 Task: Find connections with filter location Jānjgīr with filter topic #wfhwith filter profile language English with filter current company Taj Hotels with filter school Jaipur Engineering College and Research Centre (JECRC) with filter industry Media & Telecommunications with filter service category User Experience Design with filter keywords title Valet
Action: Mouse moved to (545, 61)
Screenshot: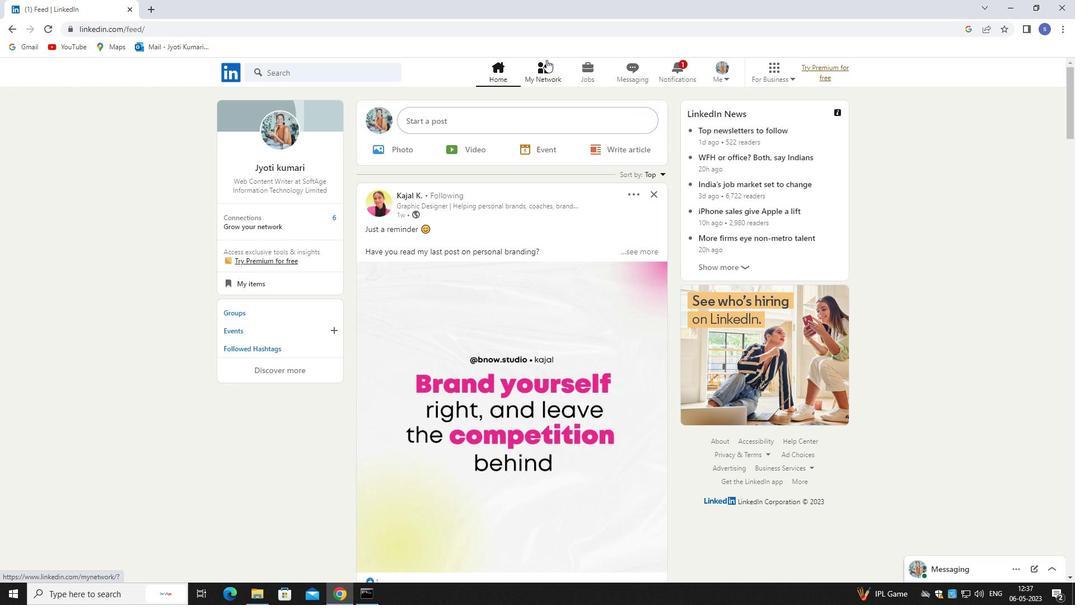 
Action: Mouse pressed left at (545, 61)
Screenshot: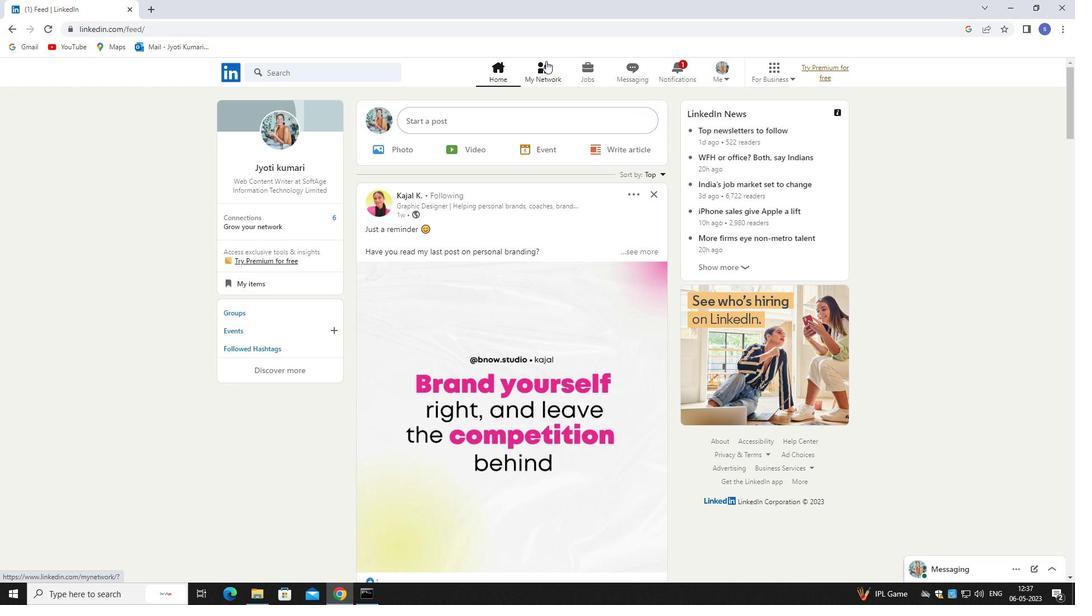 
Action: Mouse pressed left at (545, 61)
Screenshot: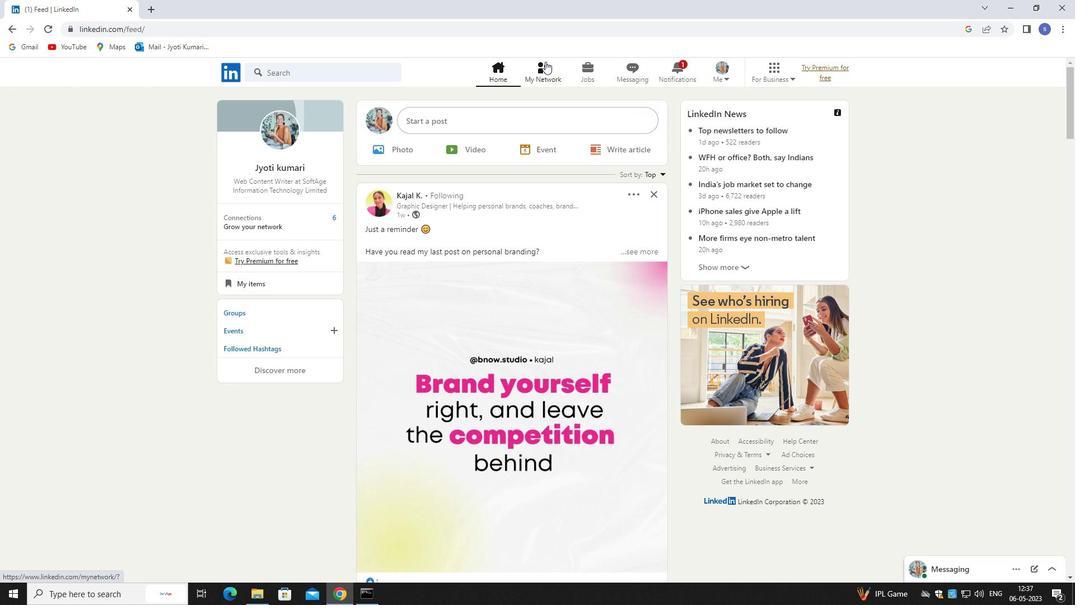 
Action: Mouse moved to (354, 137)
Screenshot: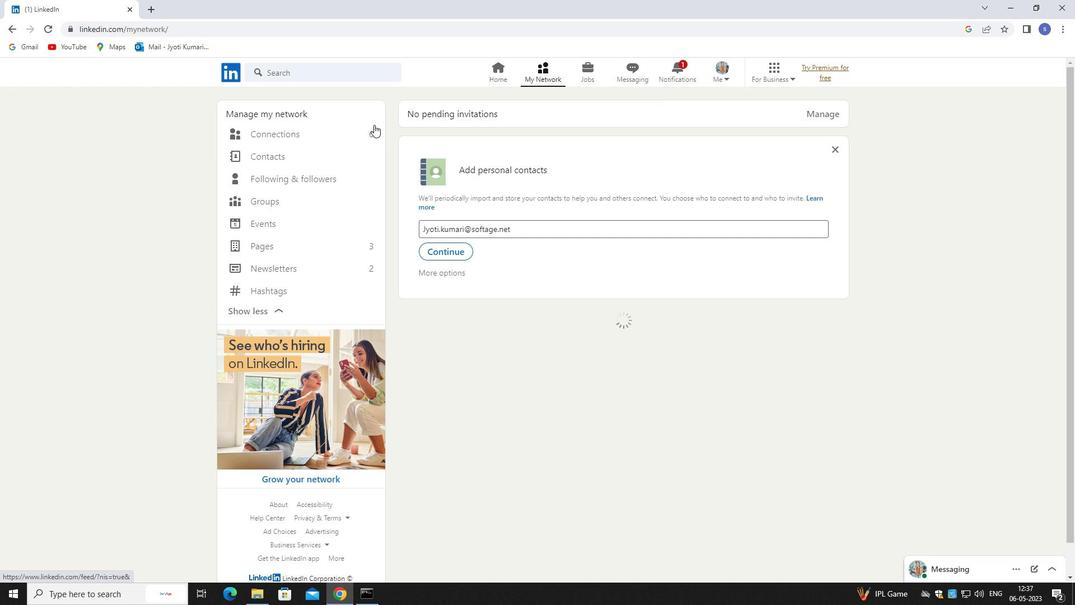 
Action: Mouse pressed left at (354, 137)
Screenshot: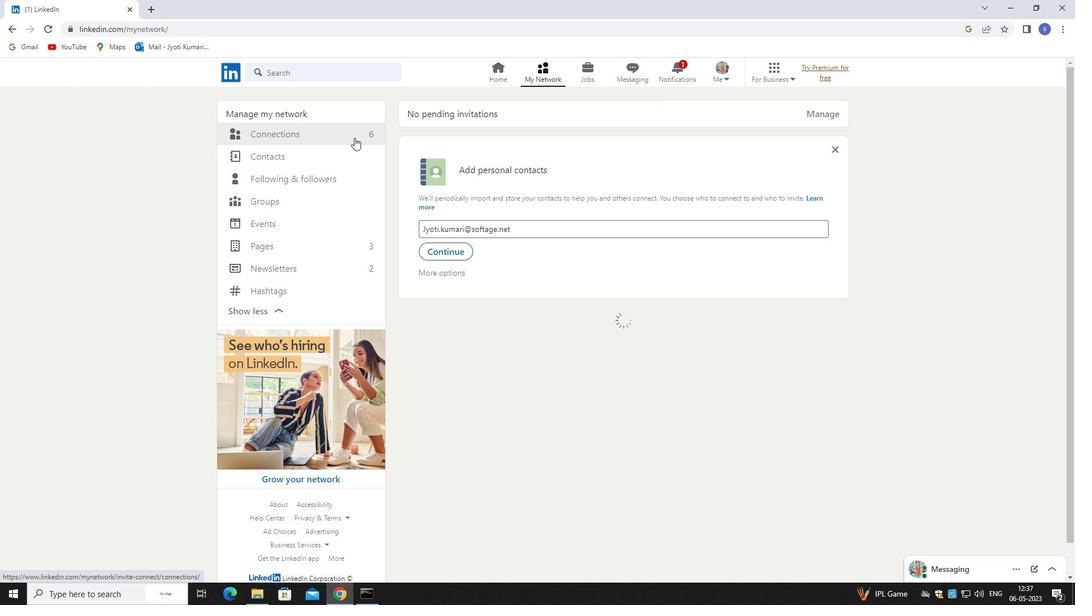 
Action: Mouse pressed left at (354, 137)
Screenshot: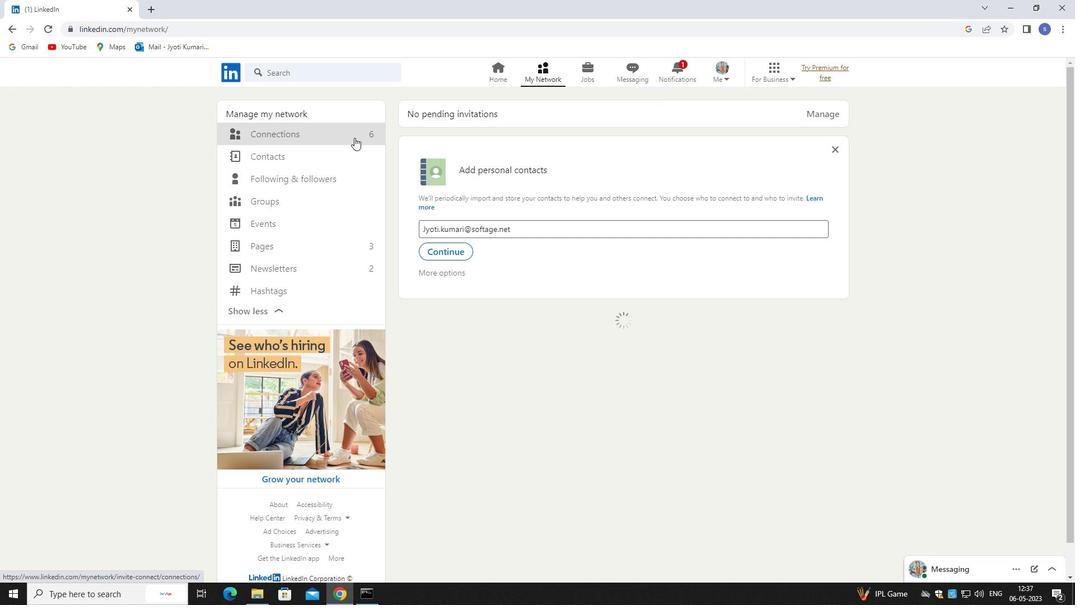 
Action: Mouse moved to (629, 133)
Screenshot: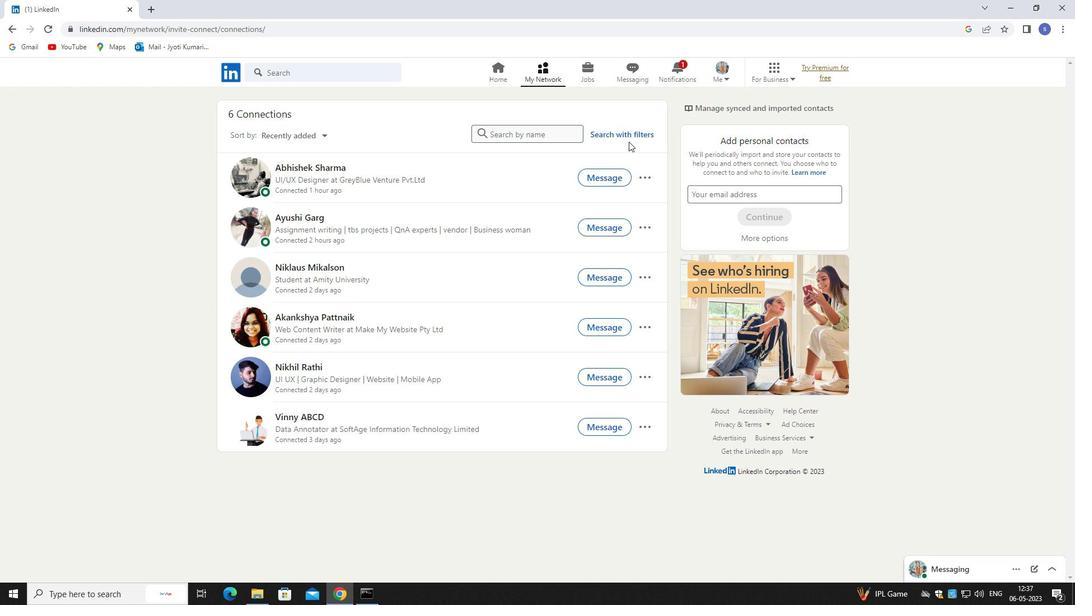 
Action: Mouse pressed left at (629, 133)
Screenshot: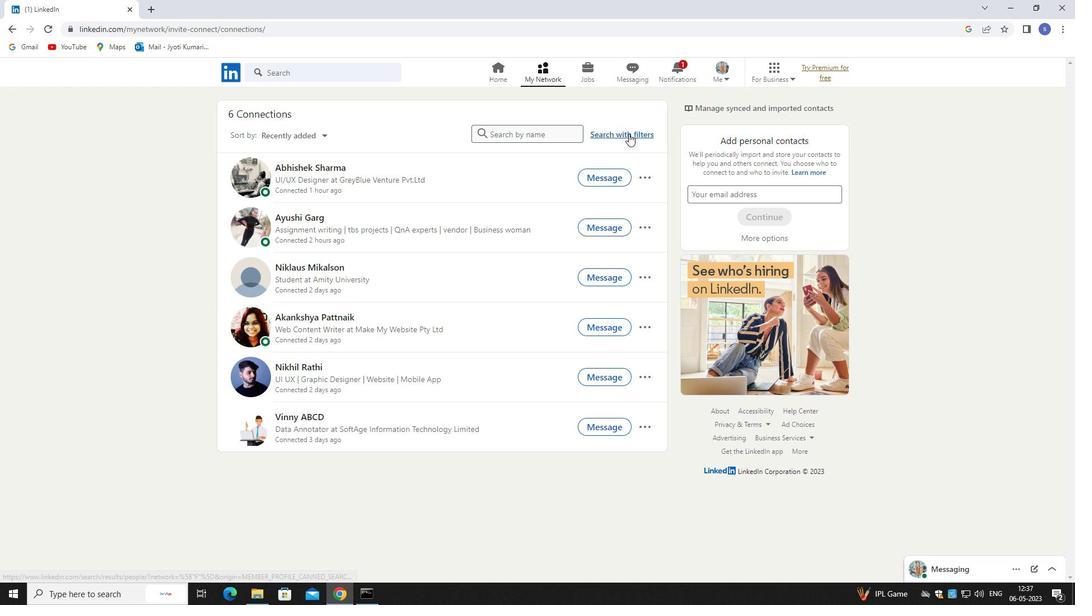 
Action: Mouse moved to (554, 104)
Screenshot: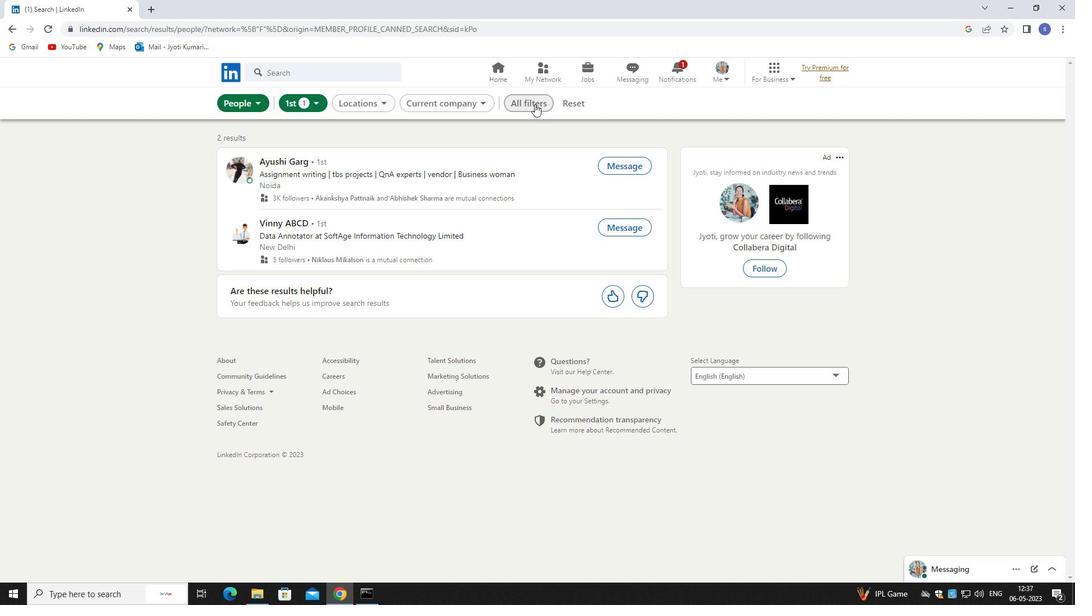
Action: Mouse pressed left at (554, 104)
Screenshot: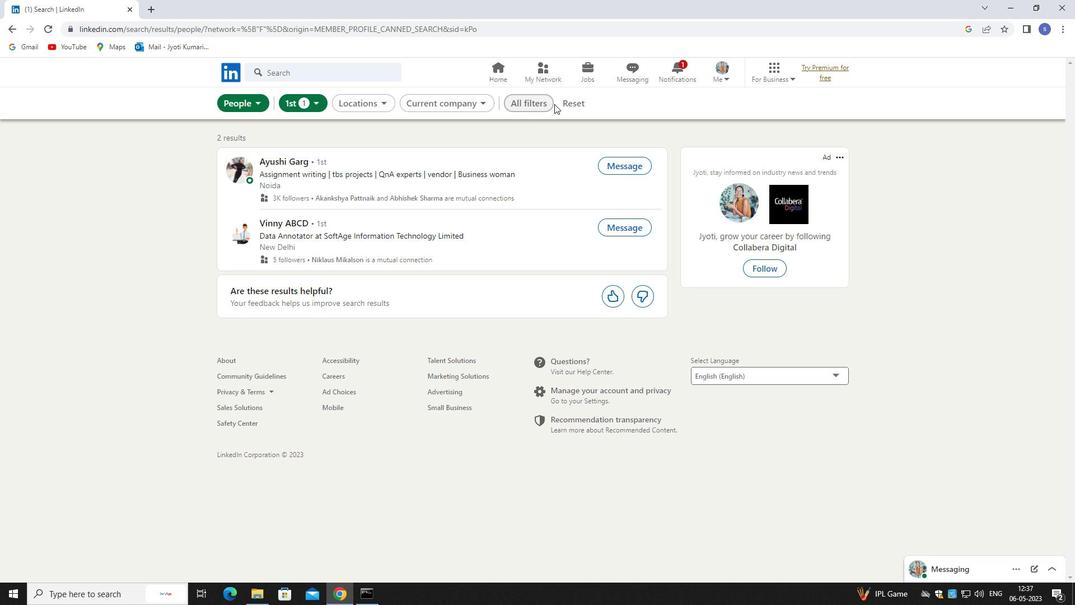
Action: Mouse moved to (569, 103)
Screenshot: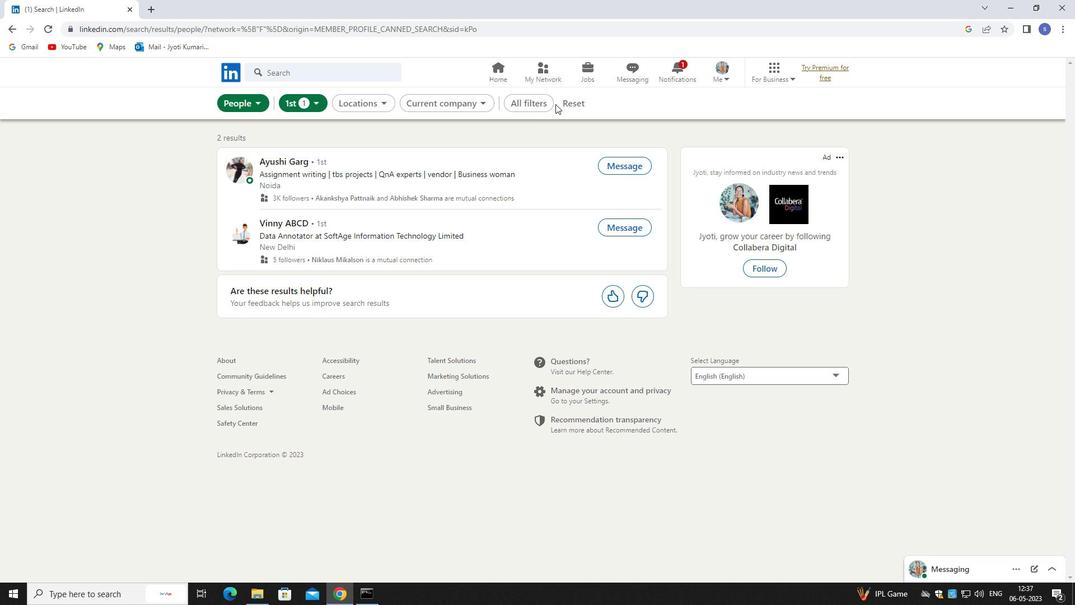 
Action: Mouse pressed left at (569, 103)
Screenshot: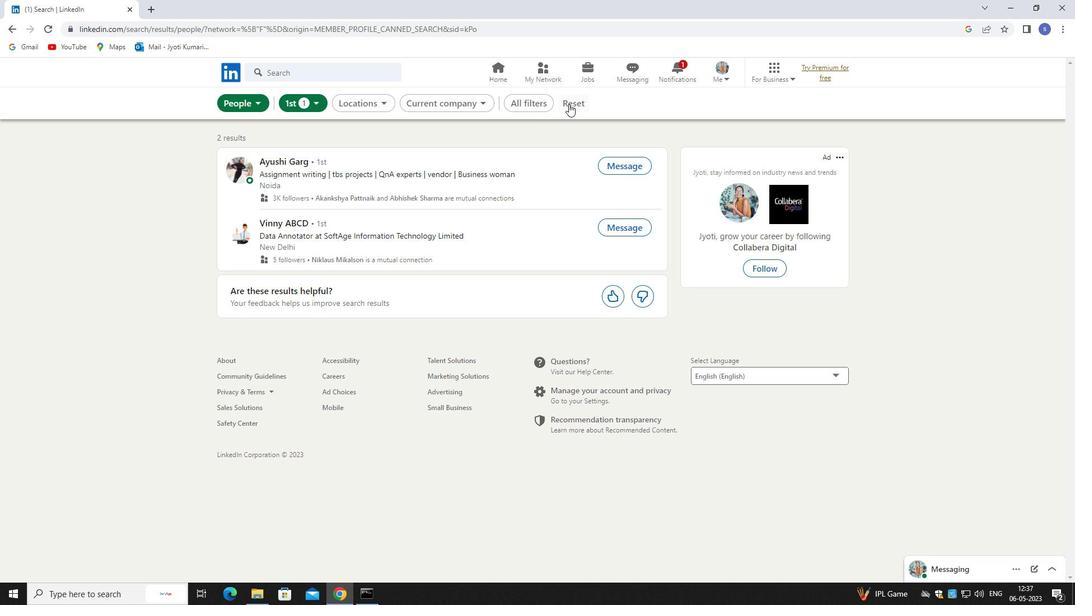 
Action: Mouse moved to (538, 104)
Screenshot: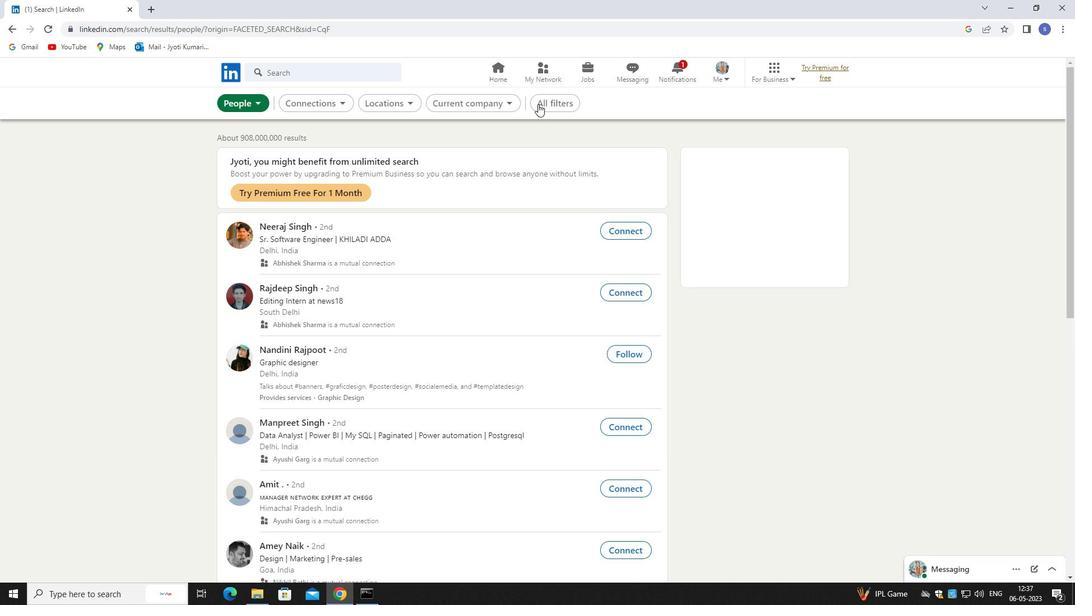 
Action: Mouse pressed left at (538, 104)
Screenshot: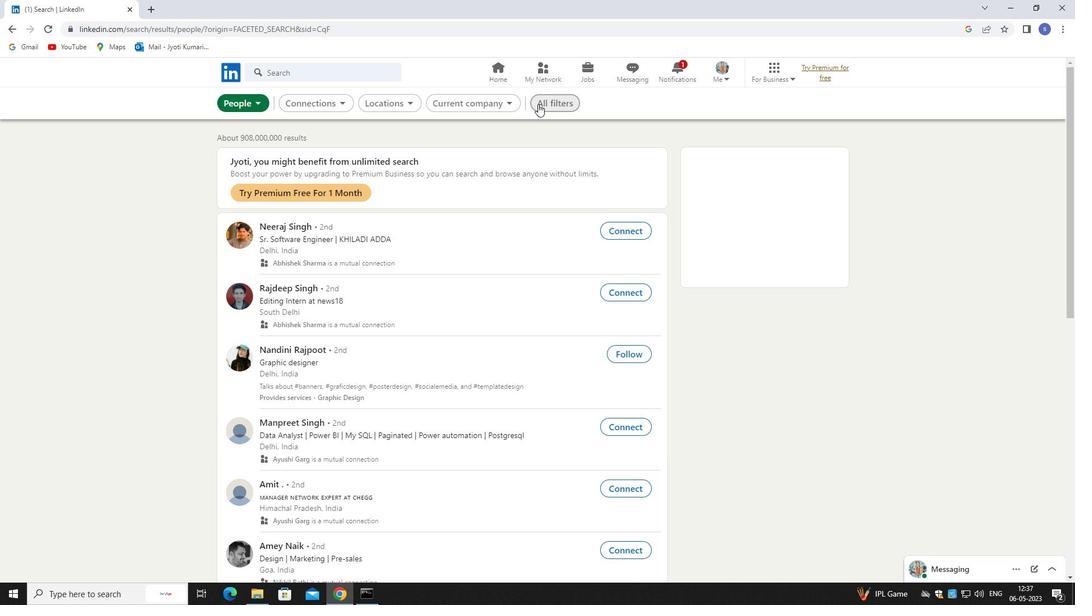 
Action: Mouse moved to (976, 442)
Screenshot: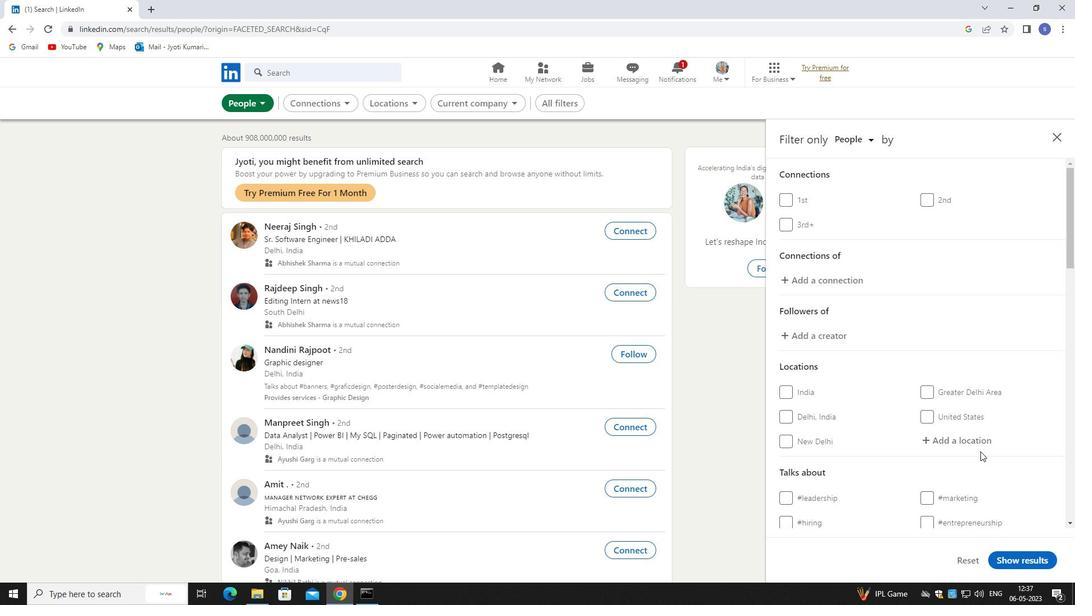 
Action: Mouse pressed left at (976, 442)
Screenshot: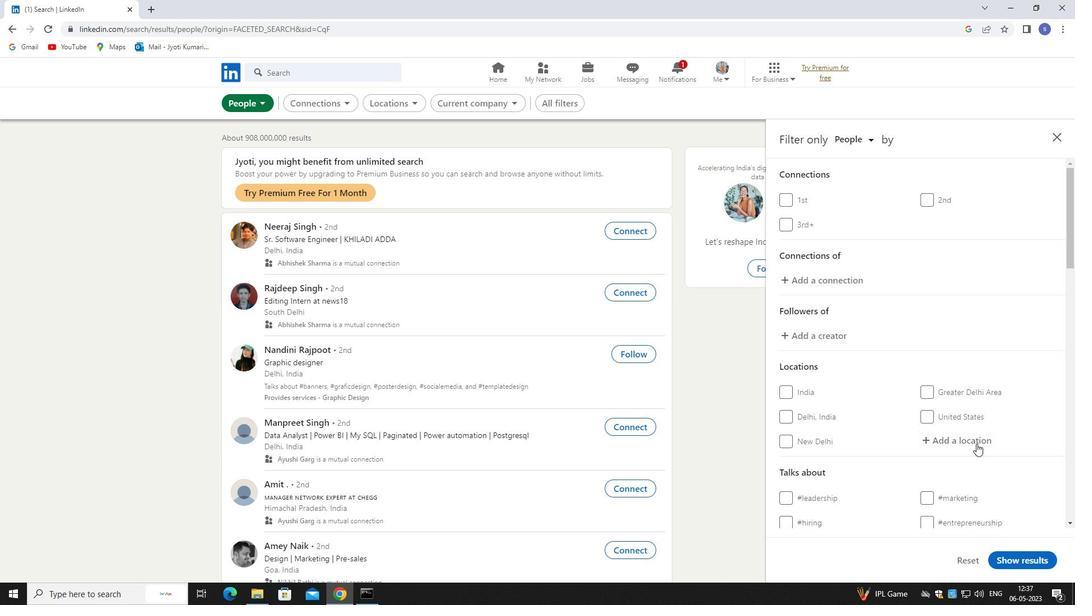 
Action: Key pressed janjgi
Screenshot: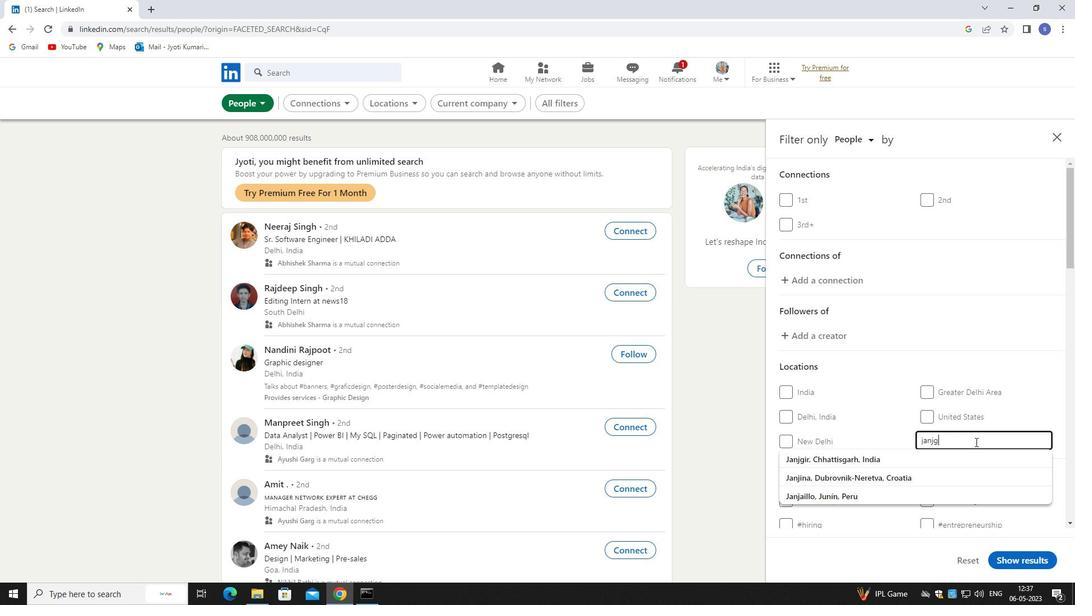 
Action: Mouse moved to (986, 457)
Screenshot: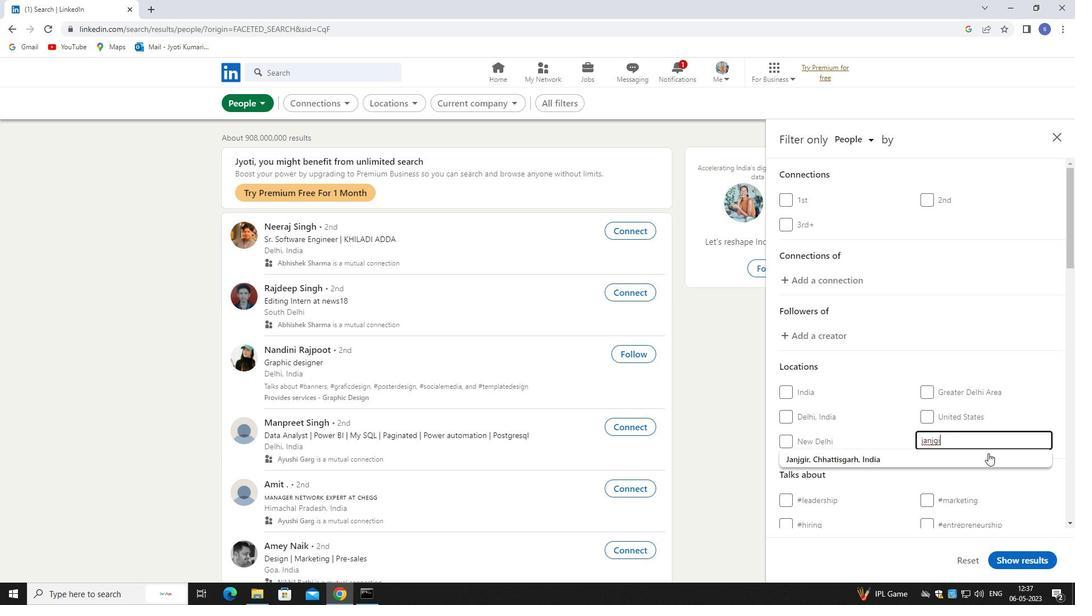 
Action: Mouse pressed left at (986, 457)
Screenshot: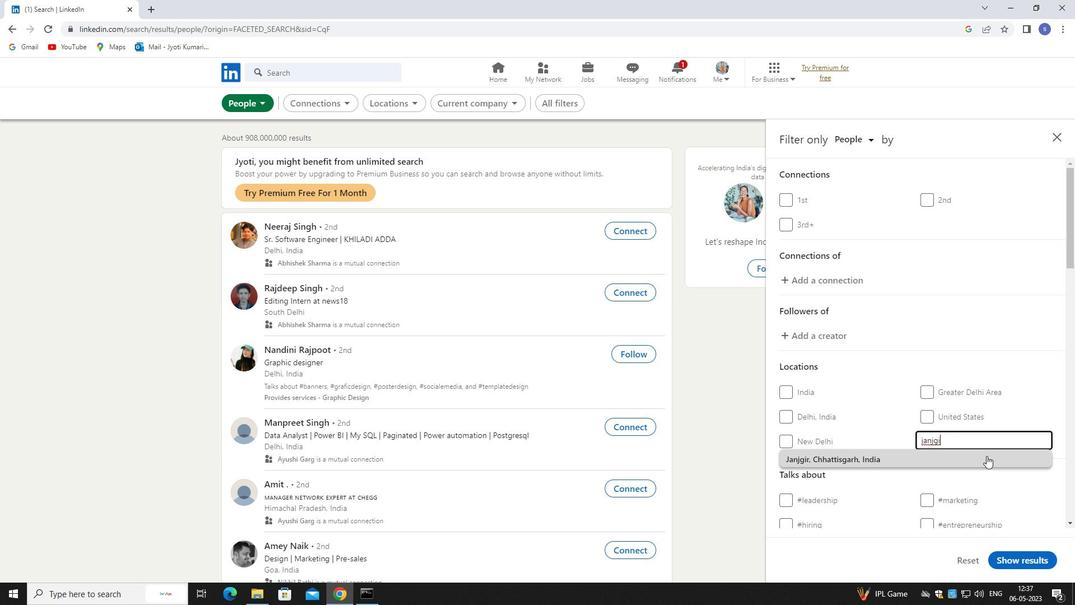 
Action: Mouse scrolled (986, 457) with delta (0, 0)
Screenshot: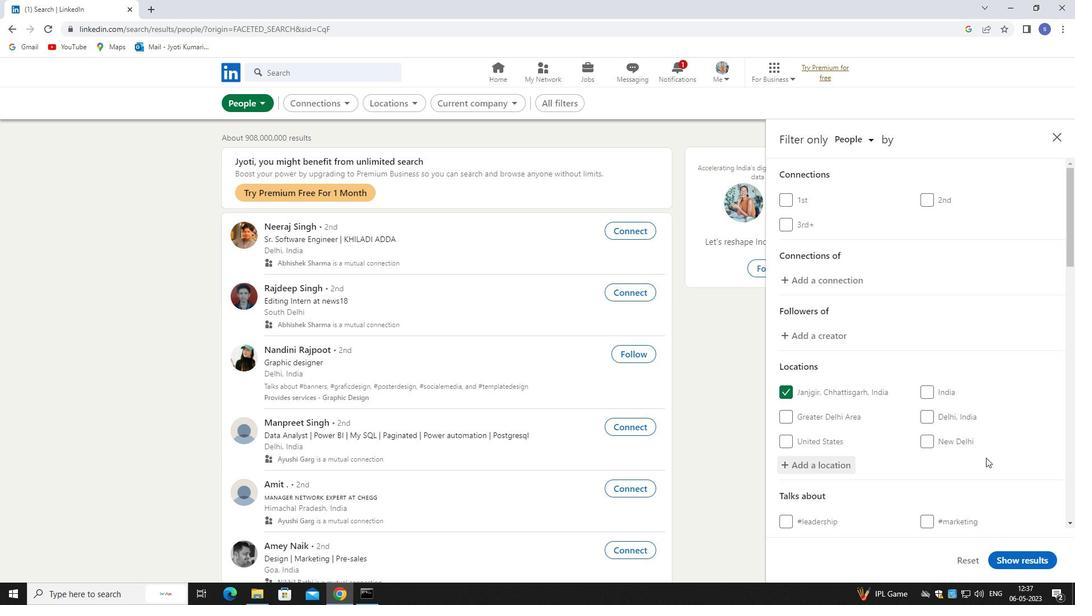 
Action: Mouse scrolled (986, 457) with delta (0, 0)
Screenshot: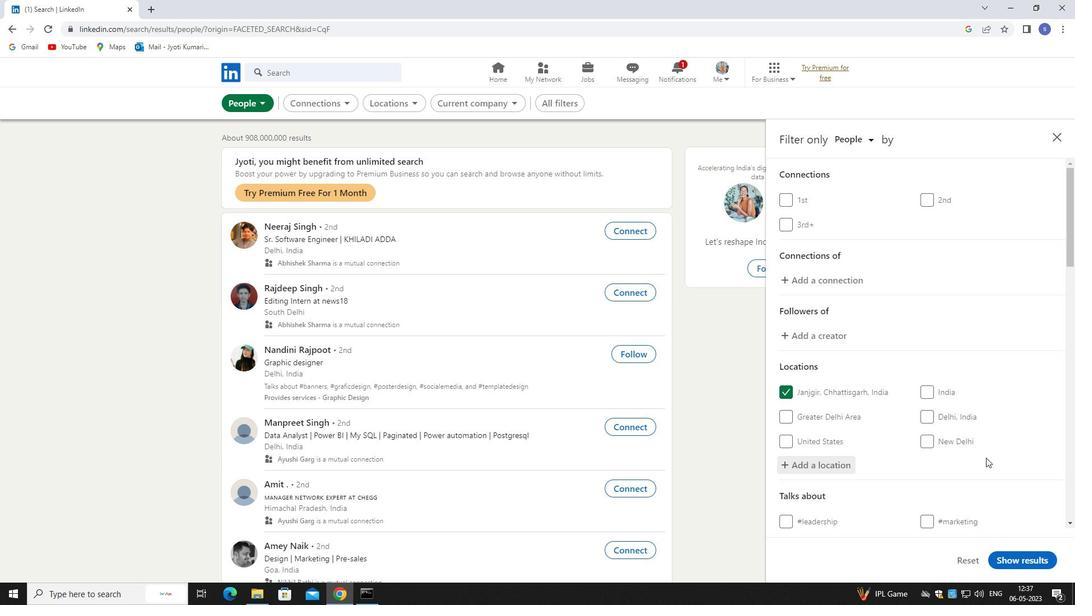 
Action: Mouse scrolled (986, 457) with delta (0, 0)
Screenshot: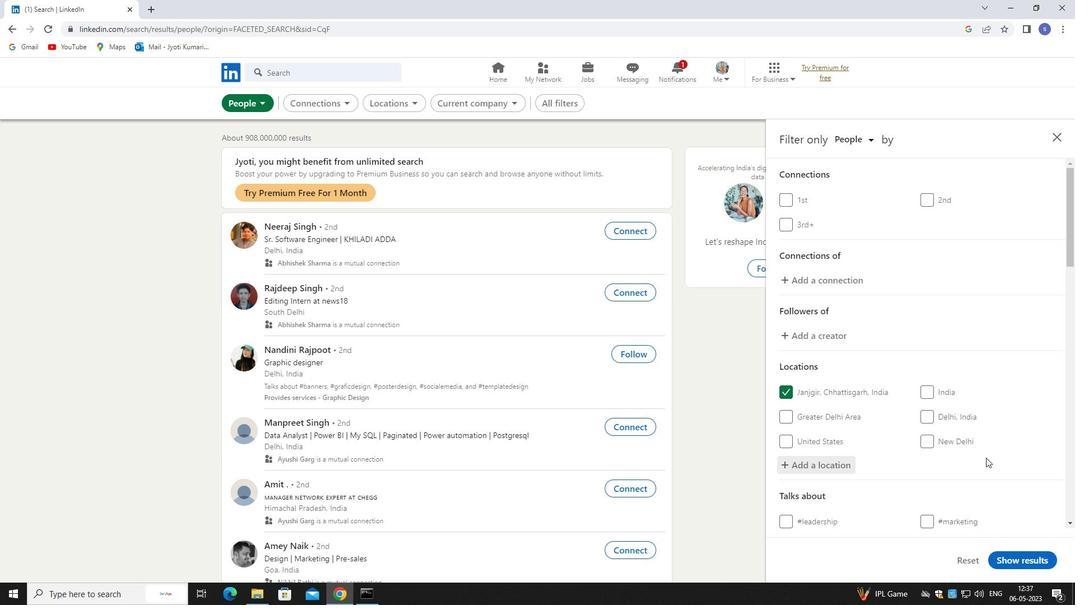 
Action: Mouse scrolled (986, 457) with delta (0, 0)
Screenshot: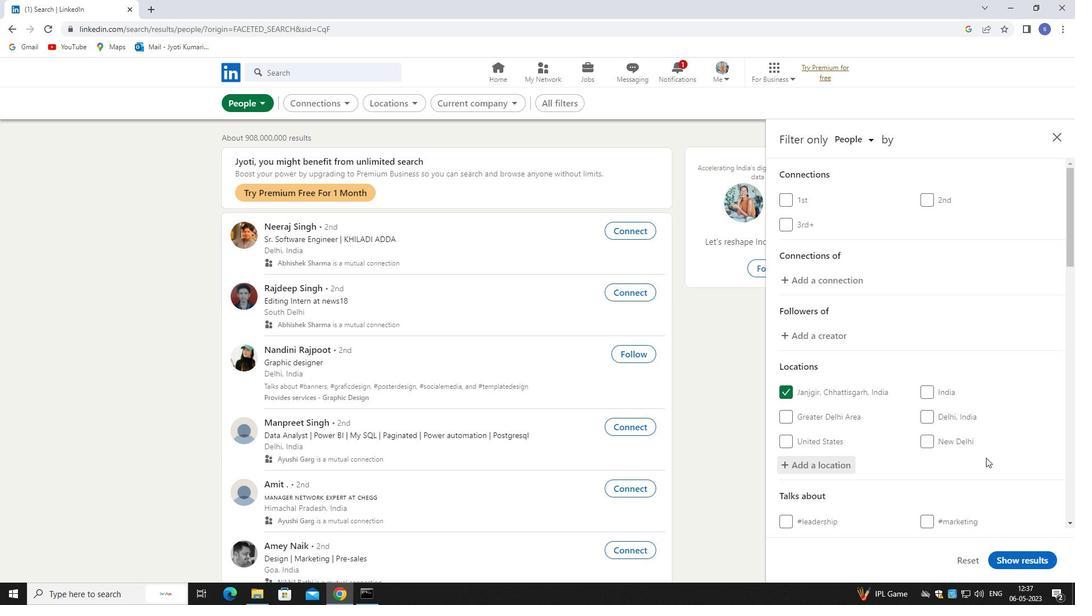
Action: Mouse moved to (950, 347)
Screenshot: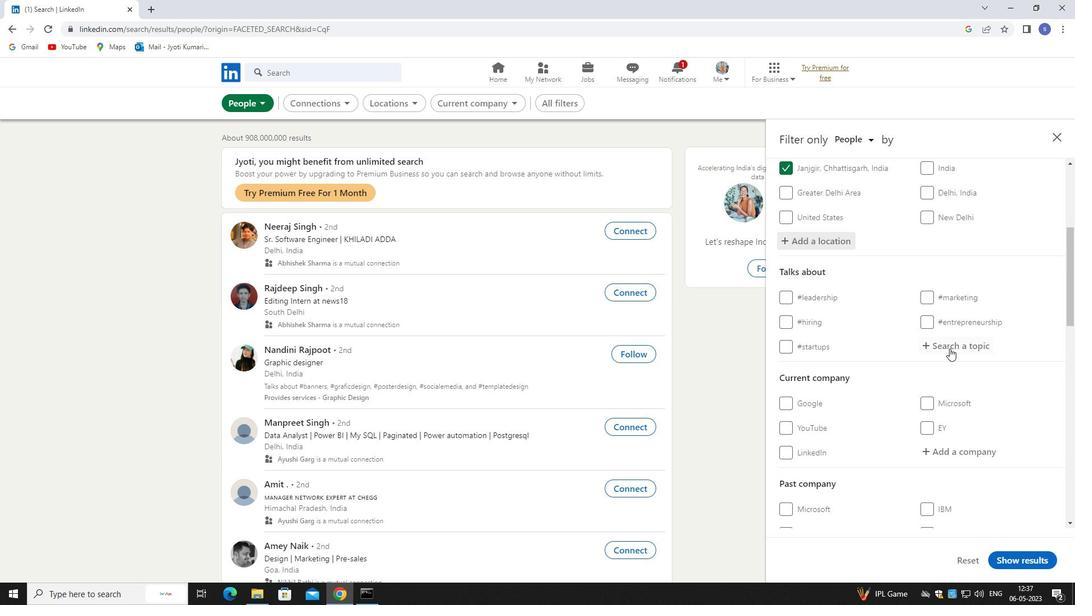 
Action: Mouse pressed left at (950, 347)
Screenshot: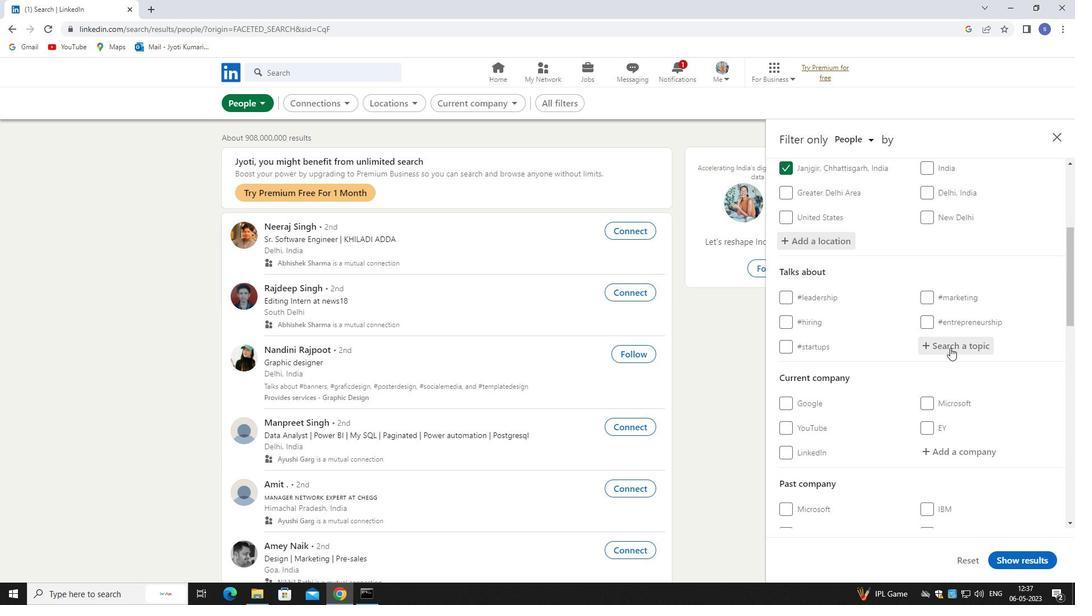 
Action: Key pressed wtf
Screenshot: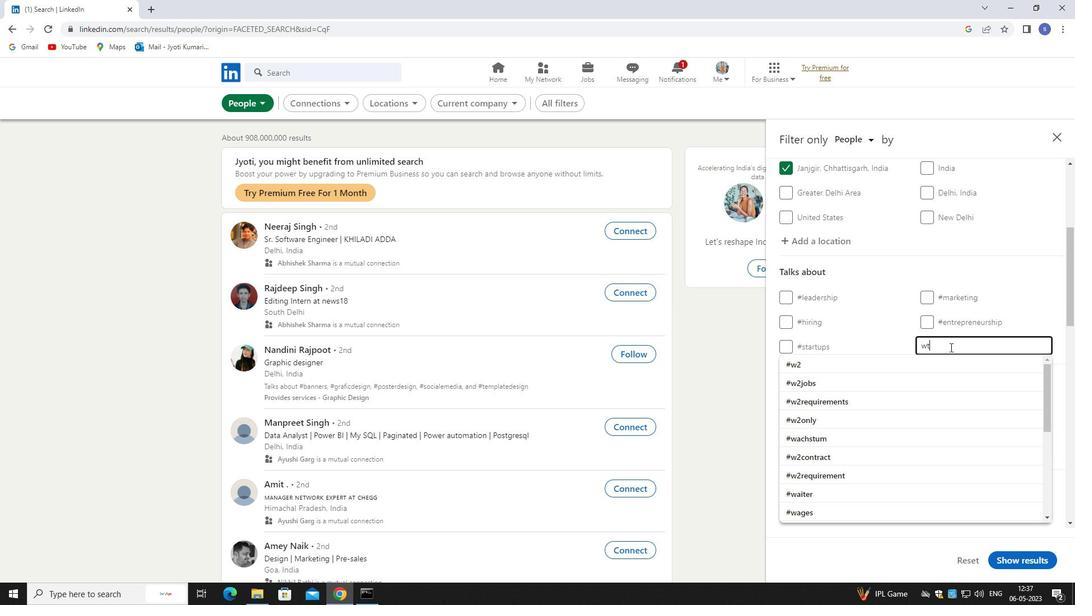 
Action: Mouse moved to (950, 361)
Screenshot: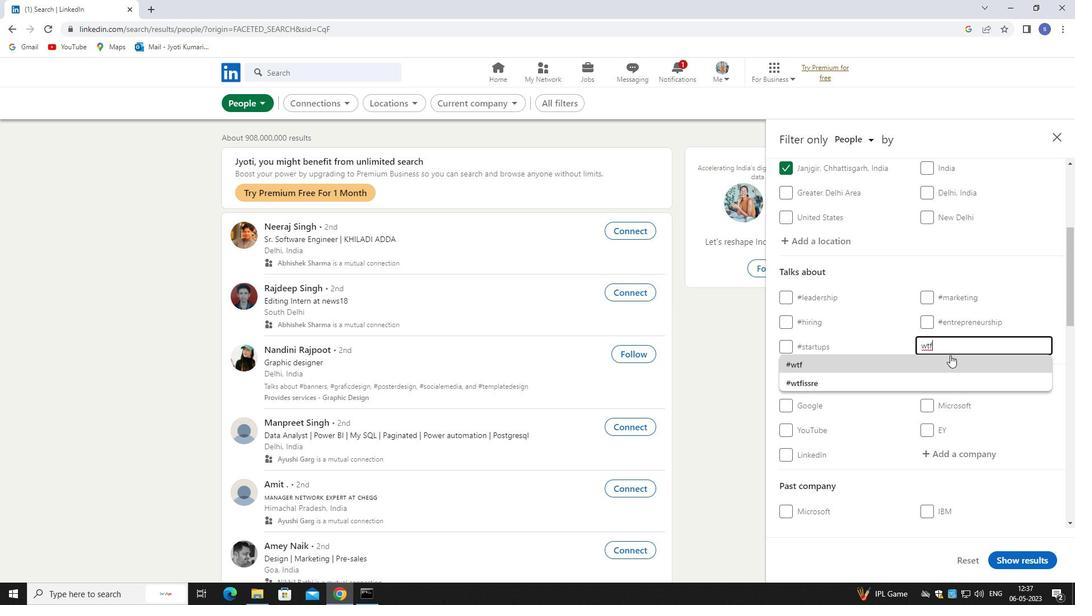 
Action: Mouse pressed left at (950, 361)
Screenshot: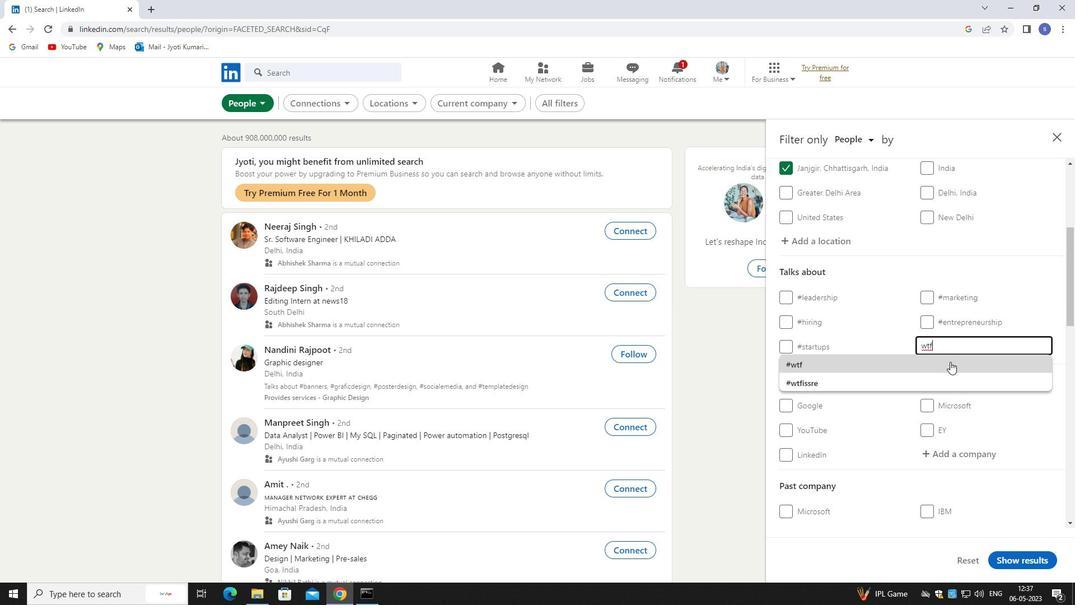
Action: Mouse scrolled (950, 361) with delta (0, 0)
Screenshot: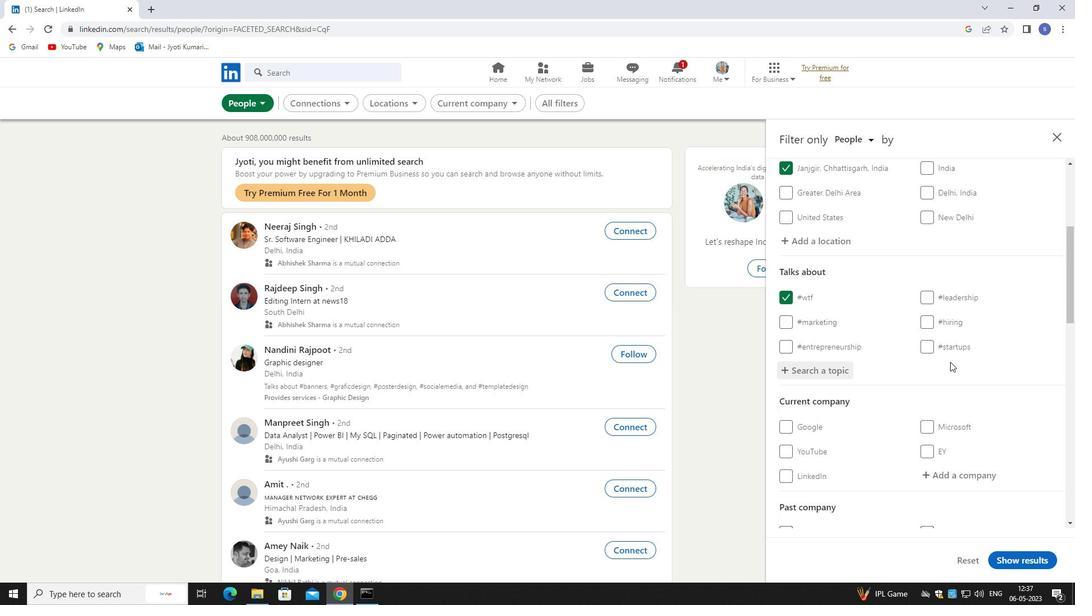 
Action: Mouse scrolled (950, 361) with delta (0, 0)
Screenshot: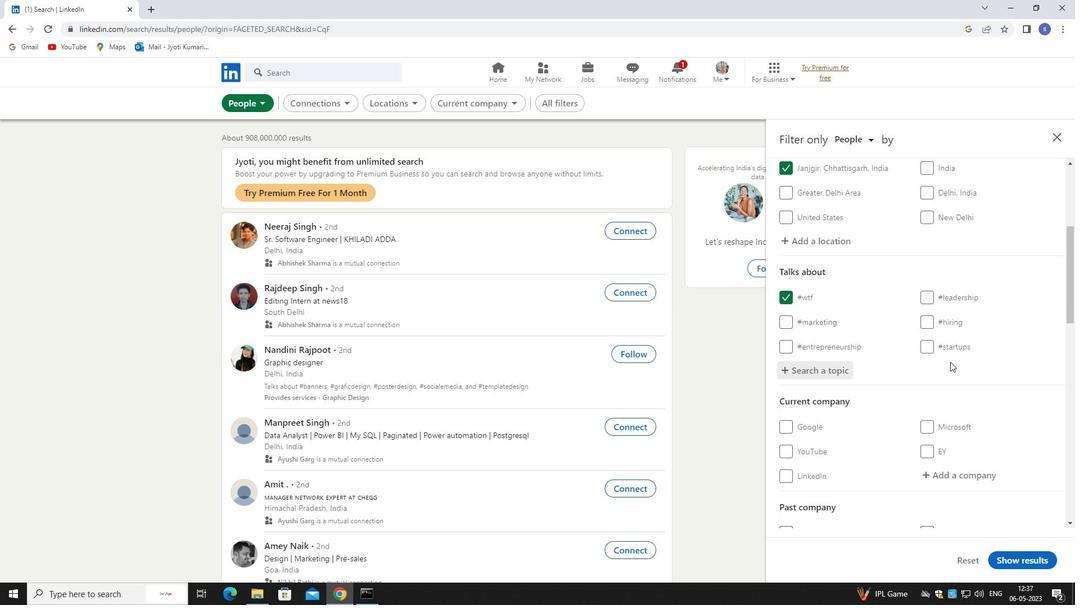 
Action: Mouse pressed left at (950, 361)
Screenshot: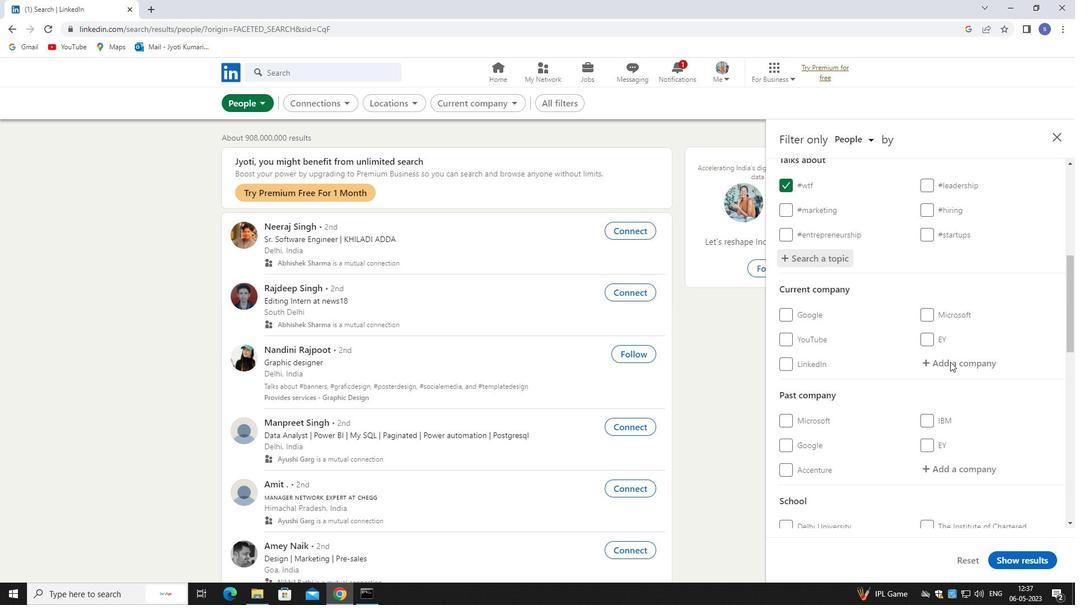 
Action: Key pressed taj
Screenshot: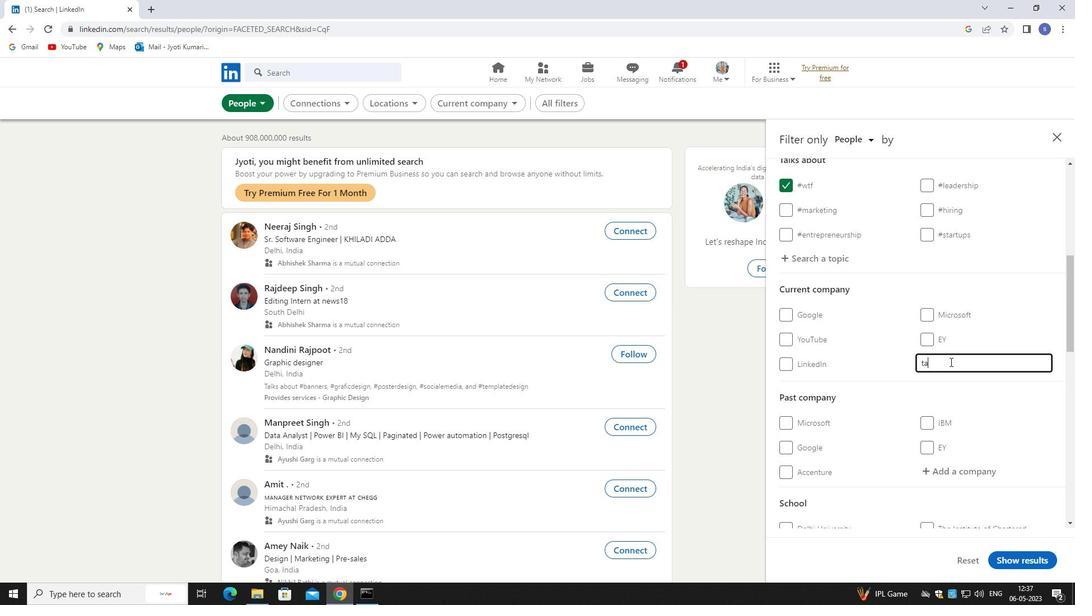 
Action: Mouse moved to (953, 384)
Screenshot: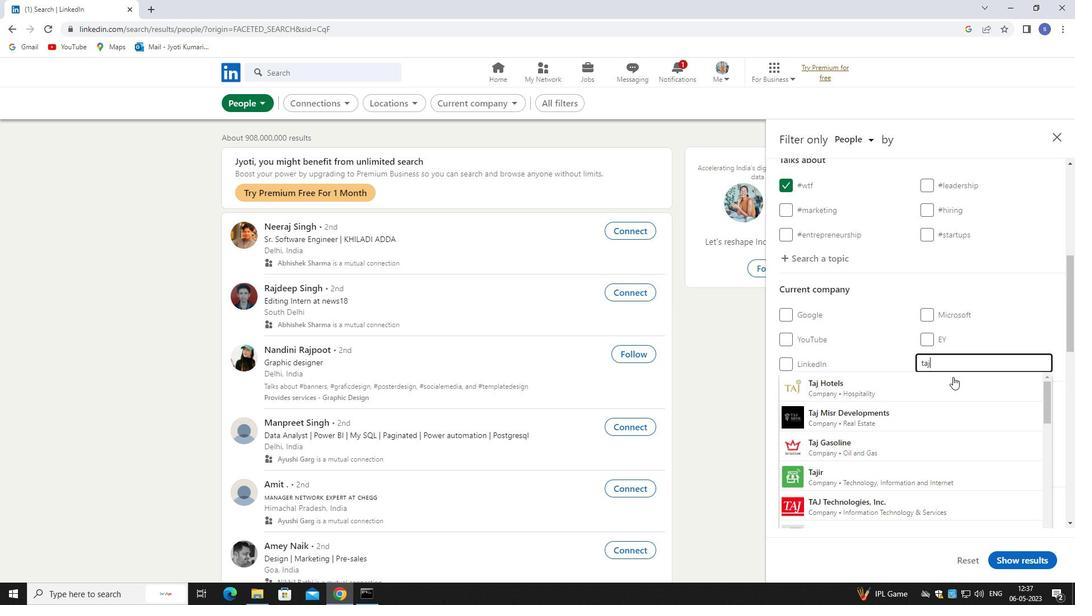 
Action: Mouse pressed left at (953, 384)
Screenshot: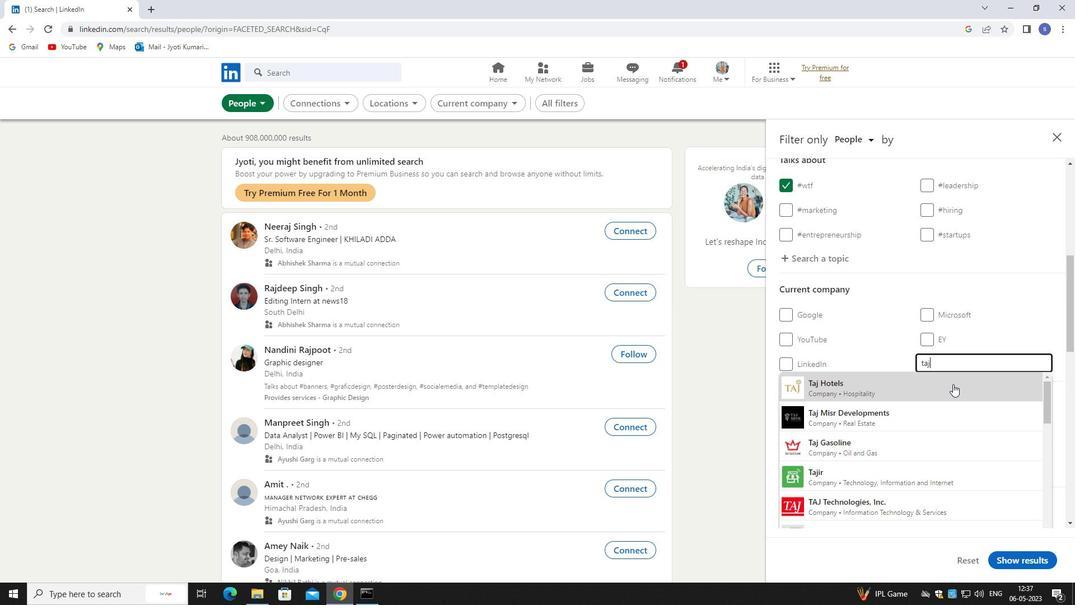 
Action: Mouse scrolled (953, 383) with delta (0, 0)
Screenshot: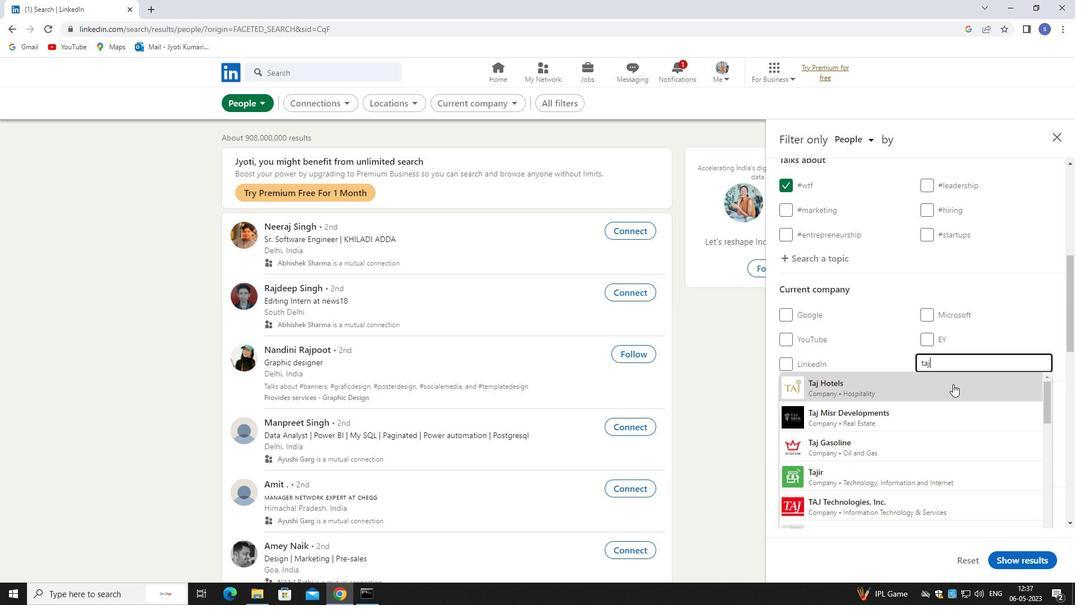 
Action: Mouse moved to (953, 386)
Screenshot: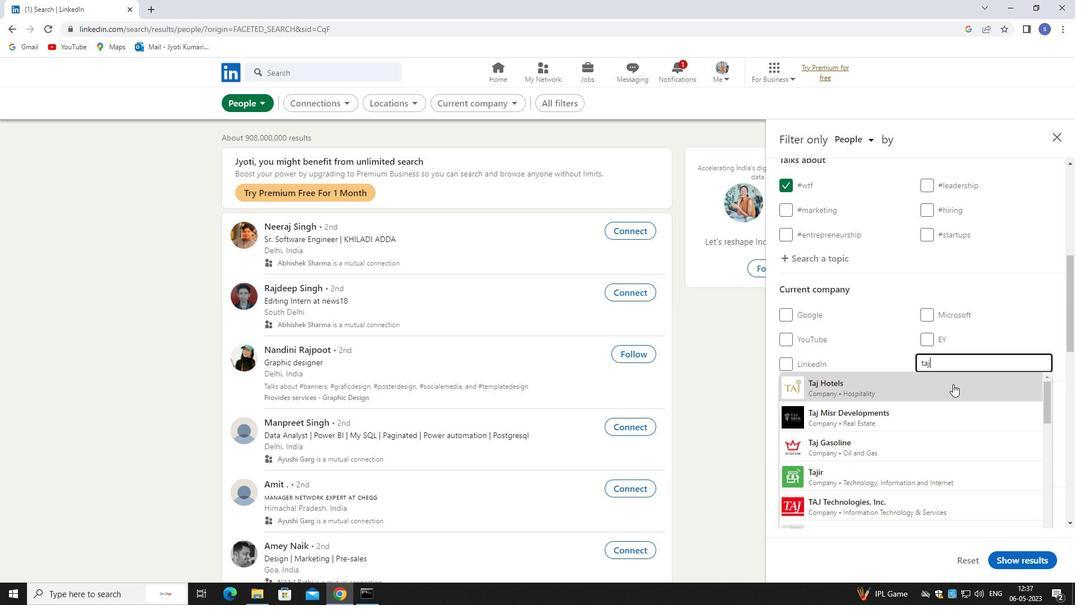
Action: Mouse scrolled (953, 385) with delta (0, 0)
Screenshot: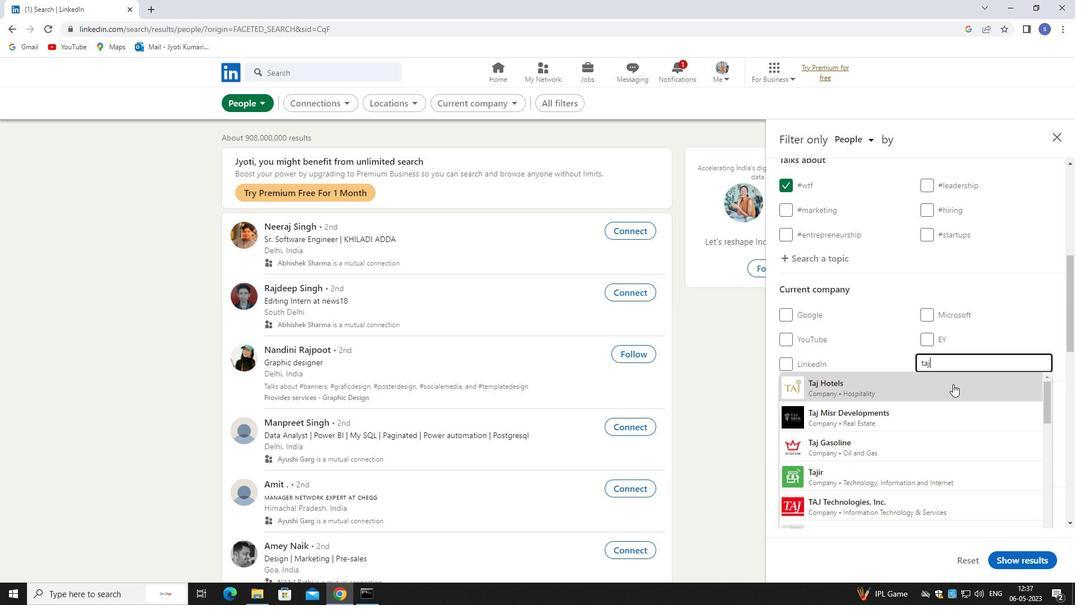 
Action: Mouse moved to (958, 377)
Screenshot: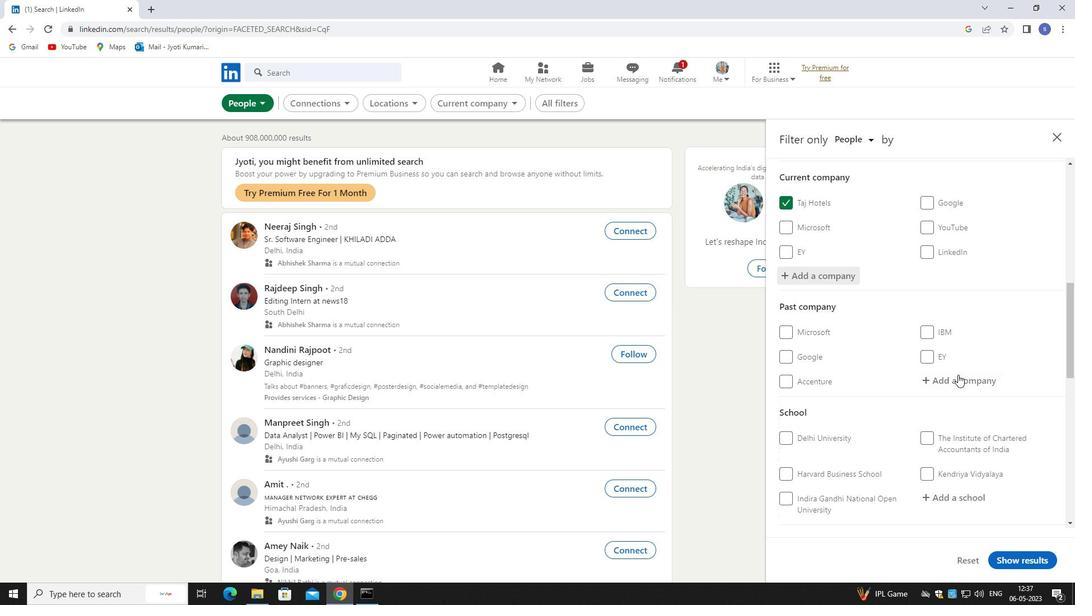 
Action: Mouse pressed left at (958, 377)
Screenshot: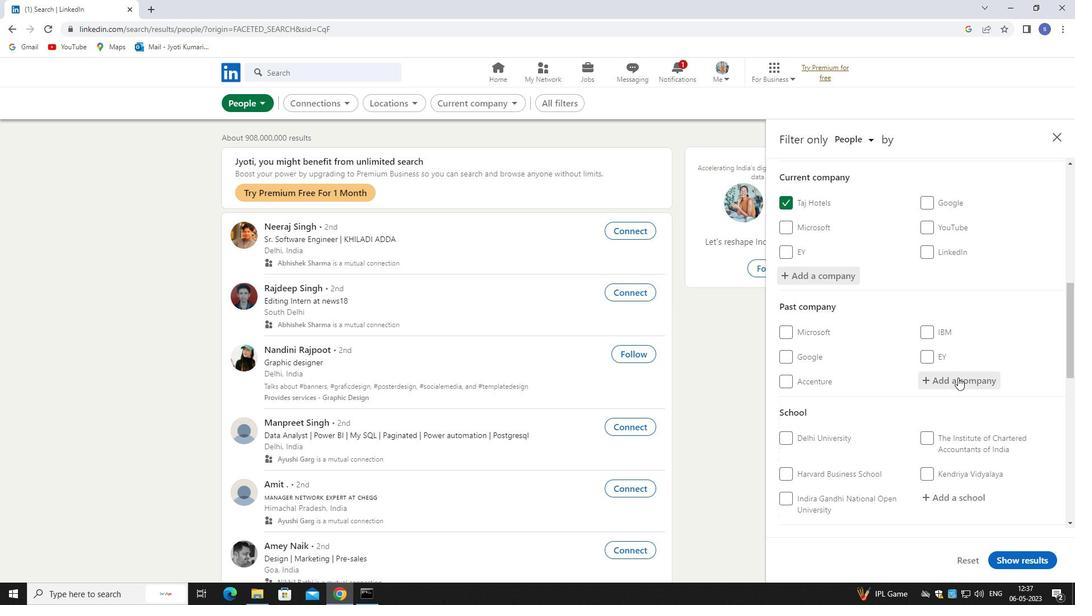 
Action: Mouse moved to (971, 439)
Screenshot: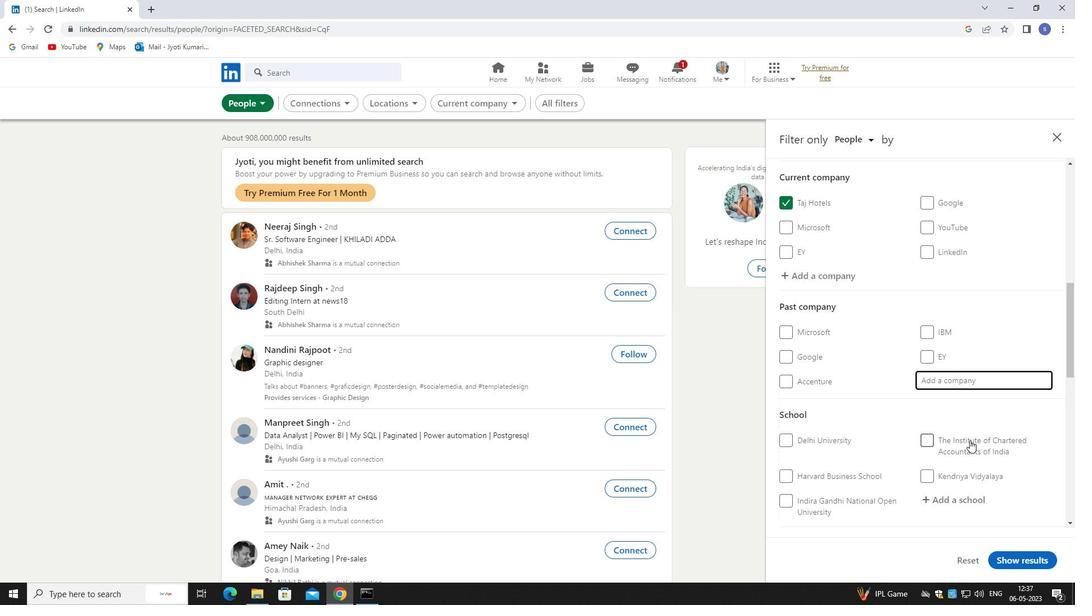 
Action: Mouse scrolled (971, 439) with delta (0, 0)
Screenshot: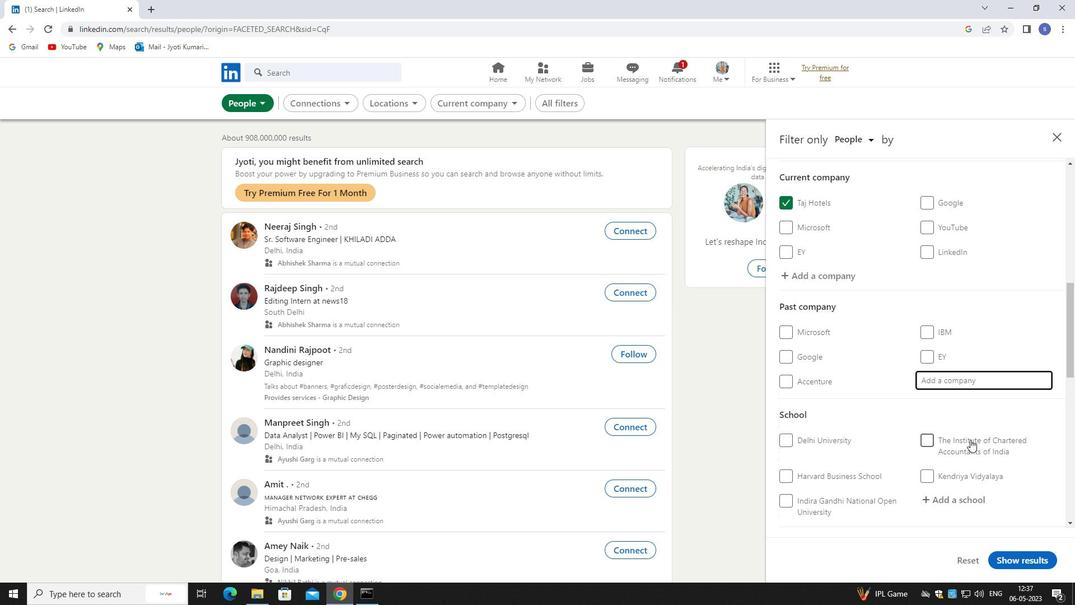 
Action: Mouse scrolled (971, 439) with delta (0, 0)
Screenshot: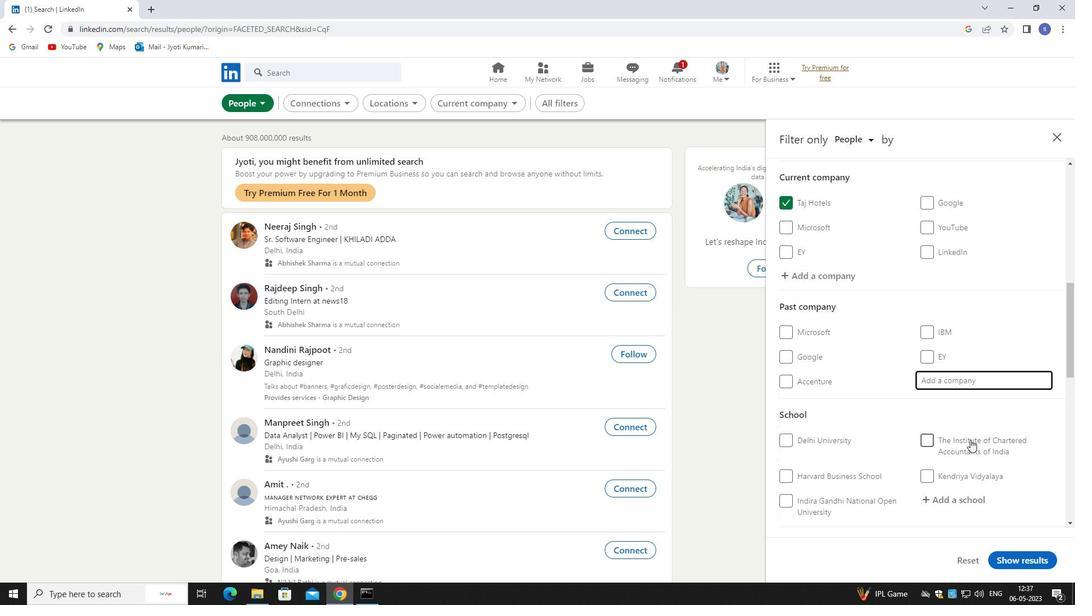 
Action: Mouse moved to (959, 390)
Screenshot: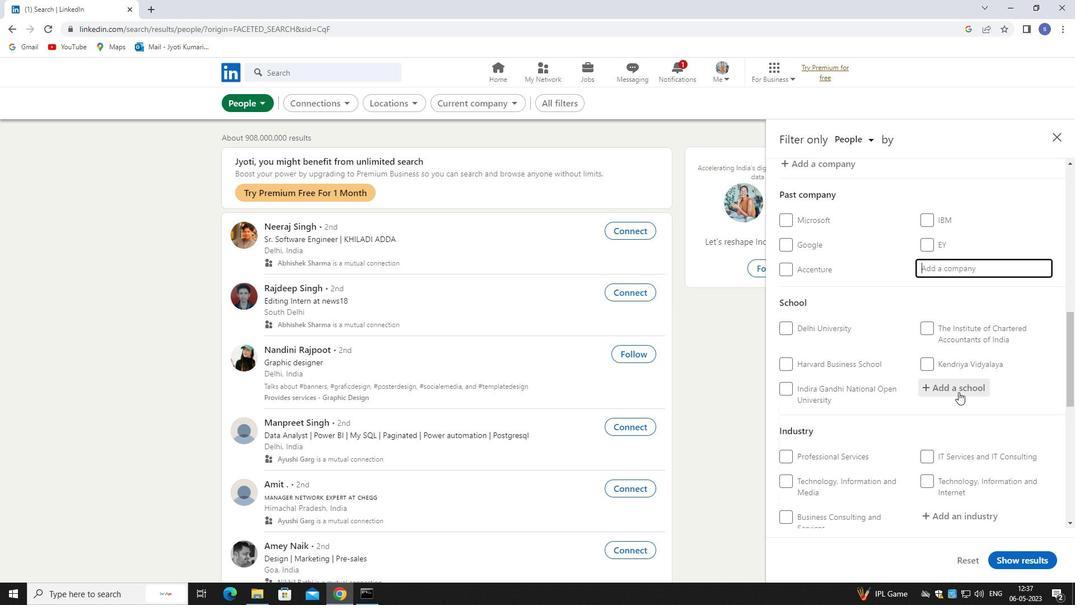 
Action: Mouse pressed left at (959, 390)
Screenshot: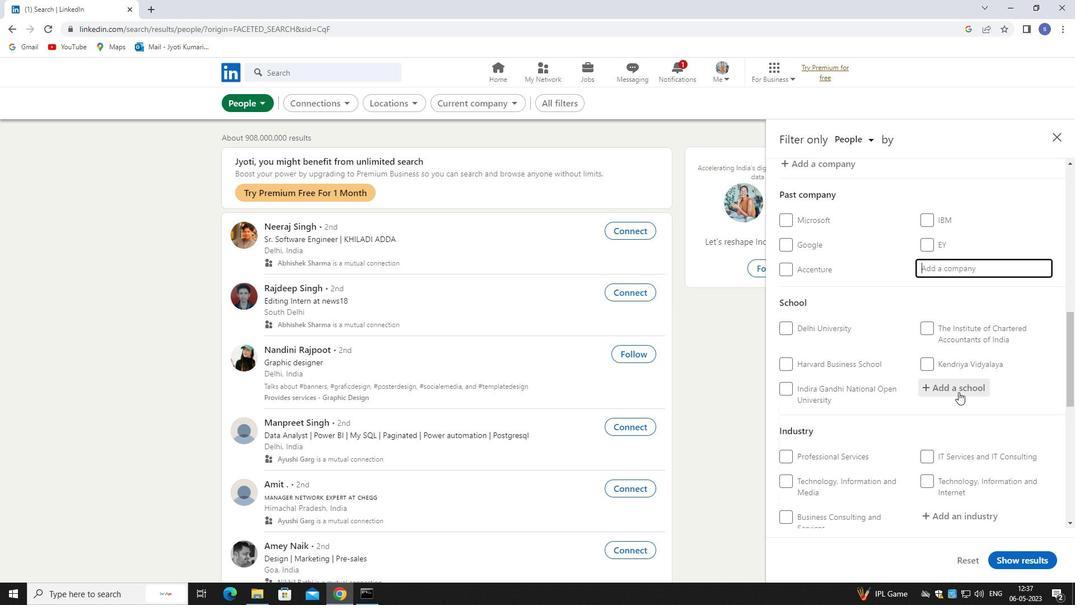 
Action: Key pressed jiapu<Key.backspace><Key.backspace><Key.backspace><Key.backspace>aipur
Screenshot: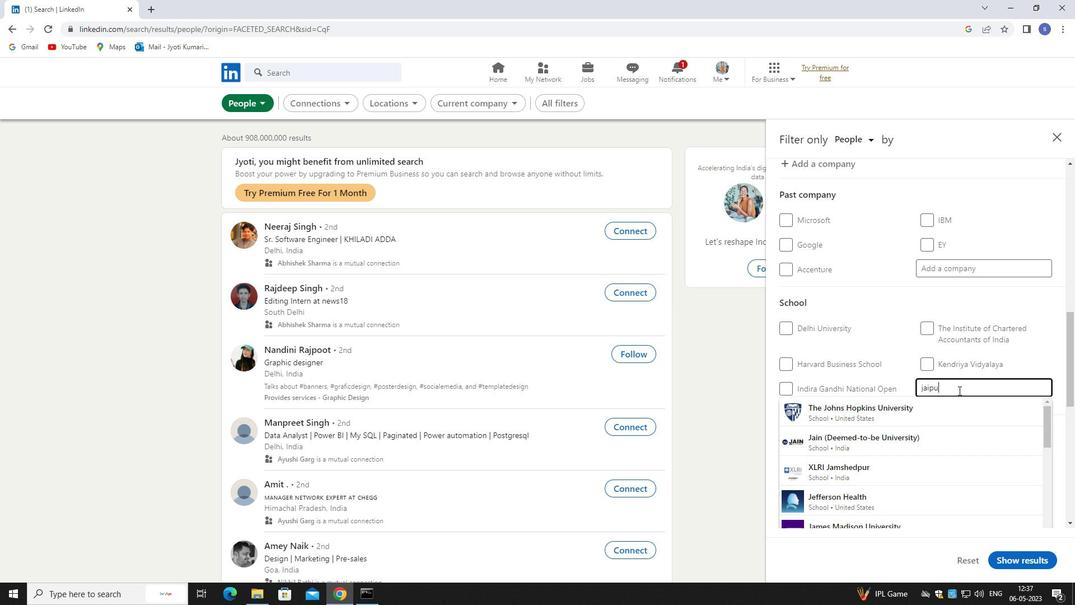 
Action: Mouse moved to (950, 495)
Screenshot: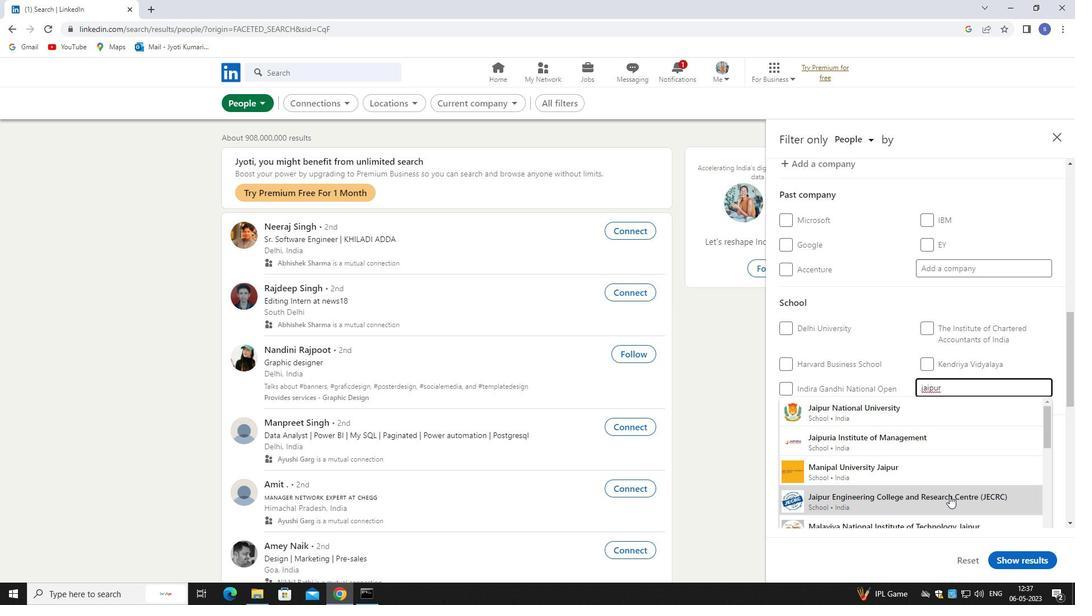 
Action: Mouse pressed left at (950, 495)
Screenshot: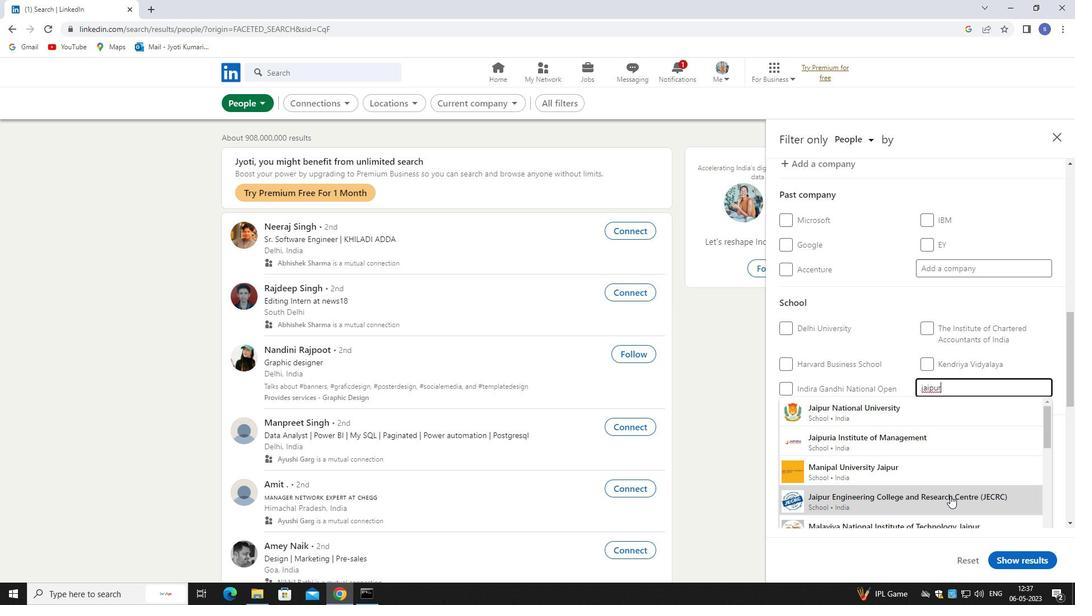 
Action: Mouse moved to (953, 474)
Screenshot: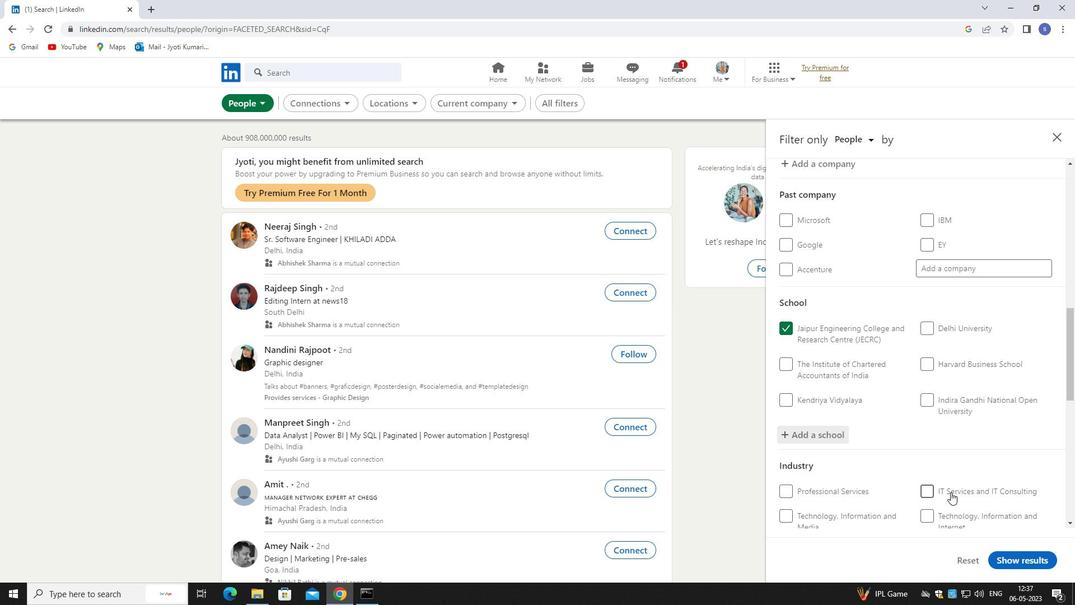 
Action: Mouse scrolled (953, 473) with delta (0, 0)
Screenshot: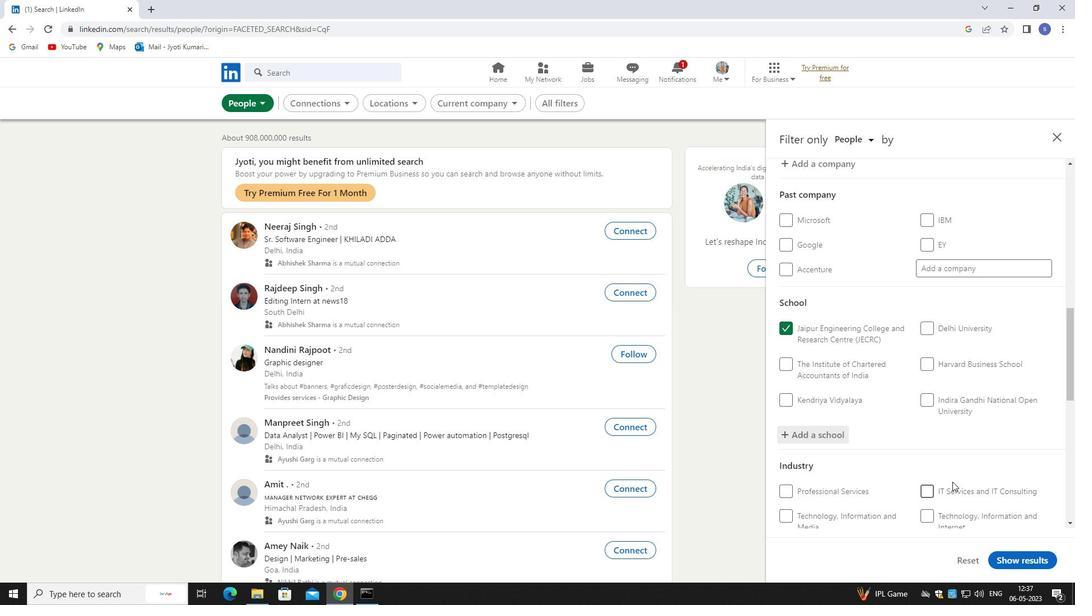 
Action: Mouse moved to (954, 473)
Screenshot: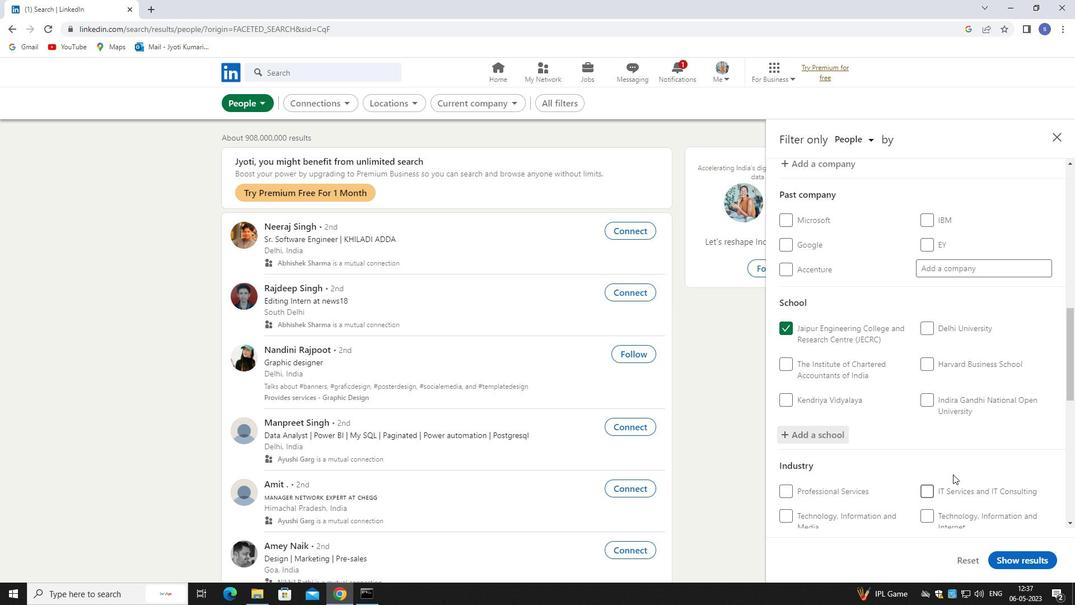 
Action: Mouse scrolled (954, 472) with delta (0, 0)
Screenshot: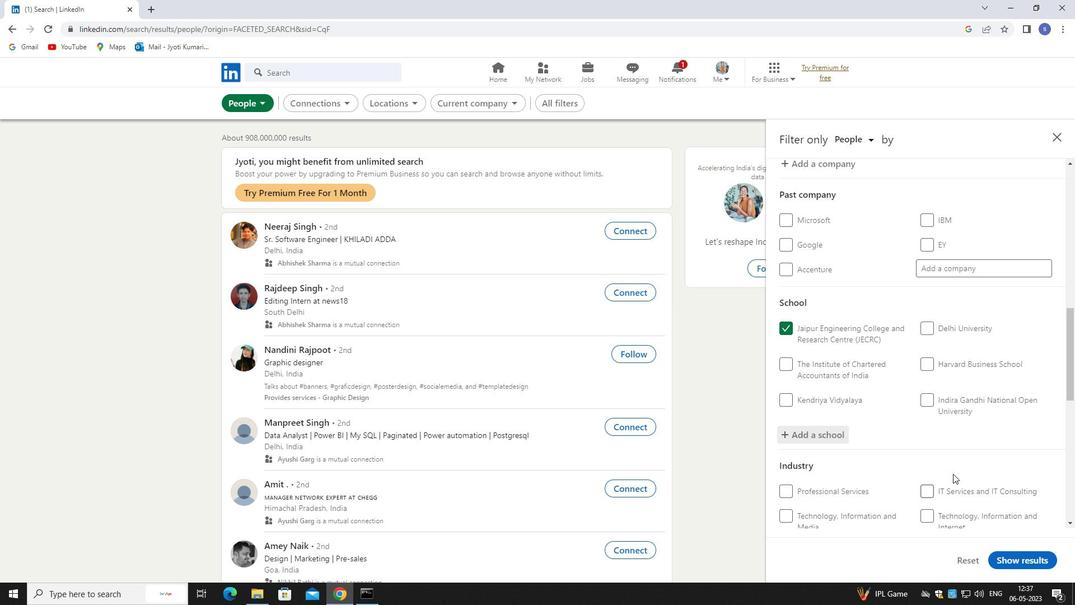 
Action: Mouse moved to (954, 473)
Screenshot: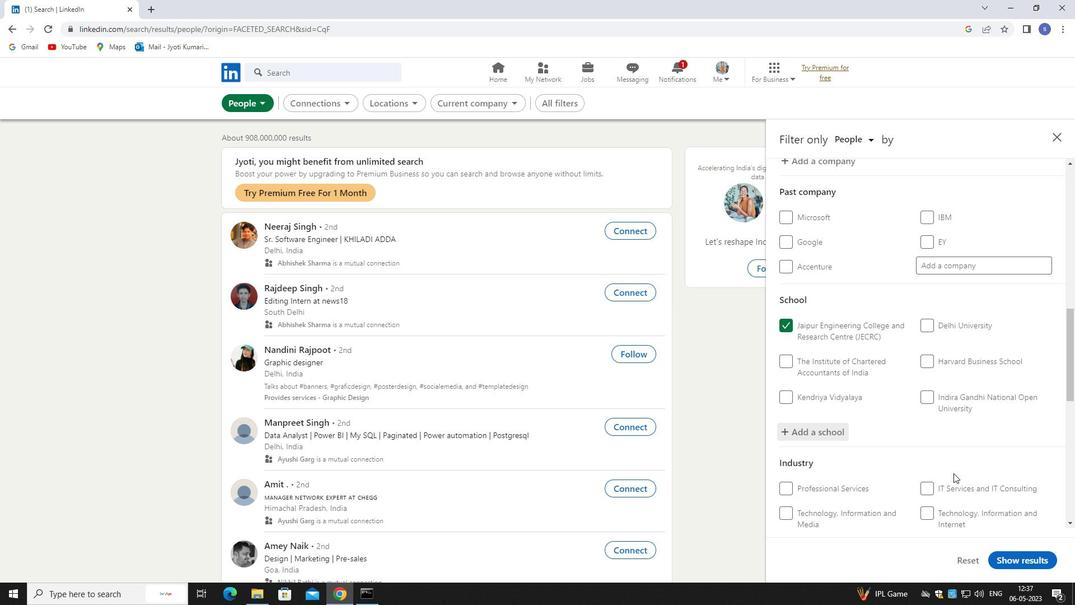 
Action: Mouse scrolled (954, 472) with delta (0, 0)
Screenshot: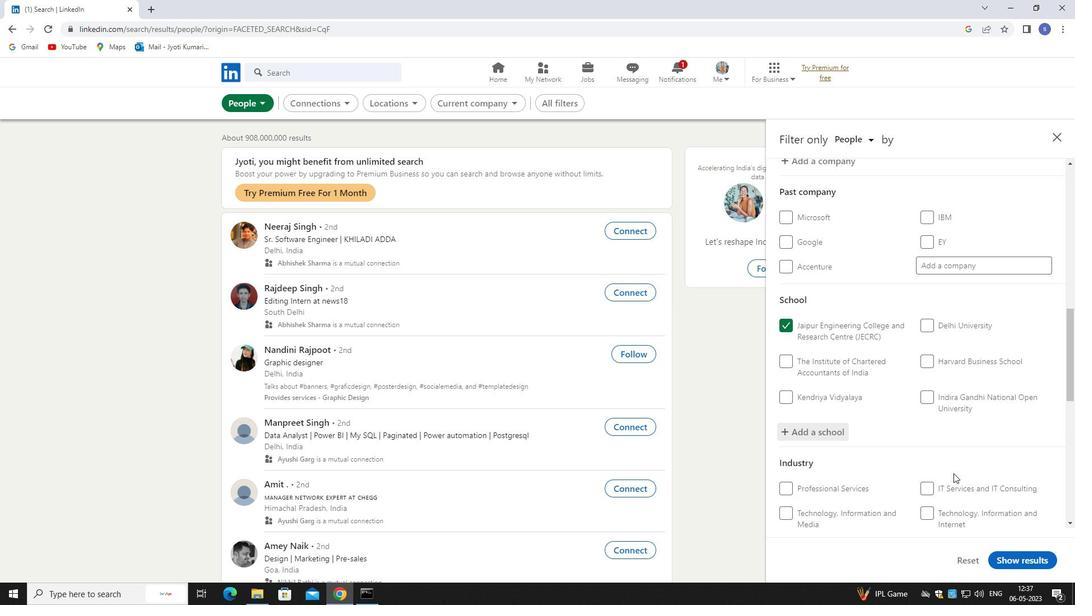 
Action: Mouse moved to (956, 473)
Screenshot: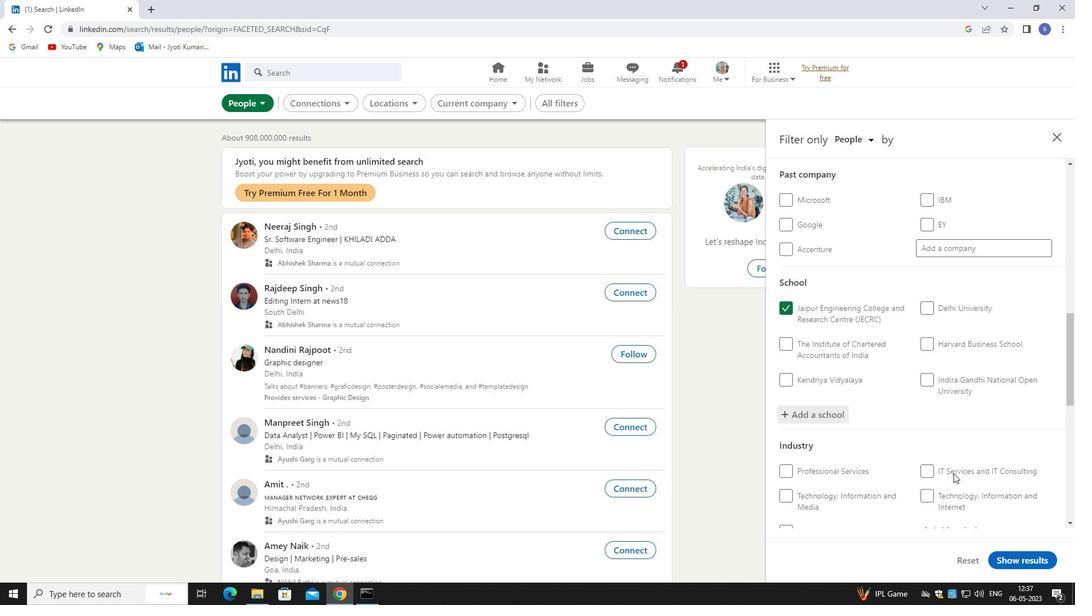 
Action: Mouse scrolled (956, 472) with delta (0, 0)
Screenshot: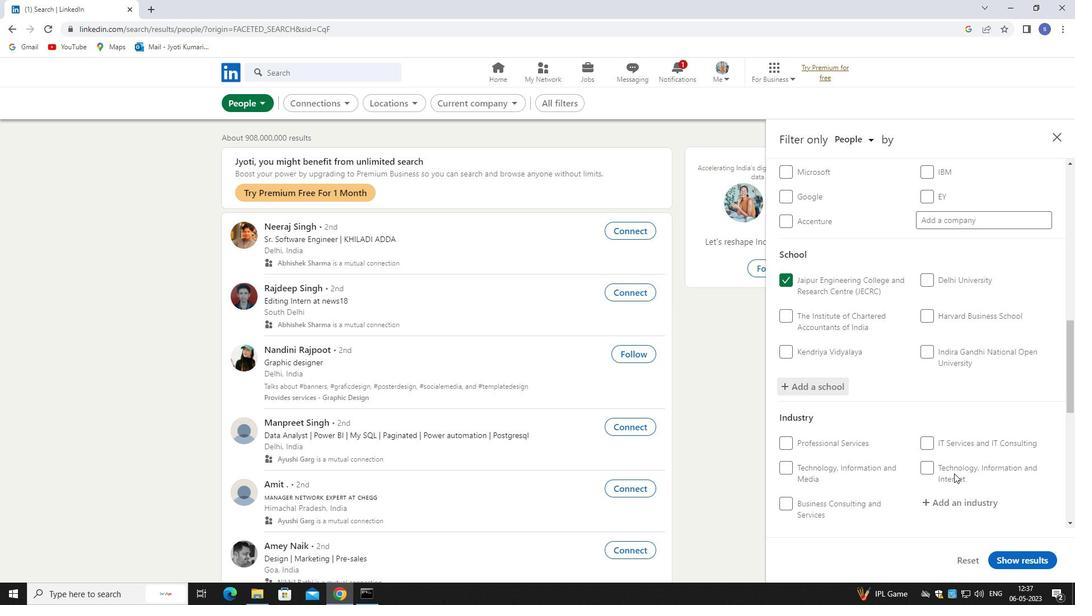
Action: Mouse moved to (964, 332)
Screenshot: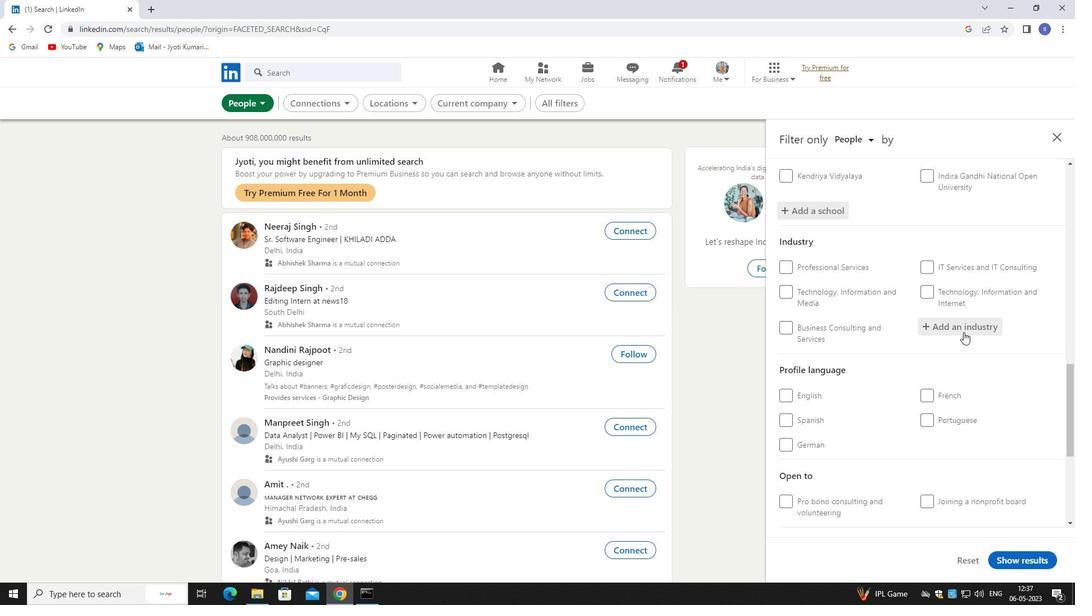 
Action: Mouse pressed left at (964, 332)
Screenshot: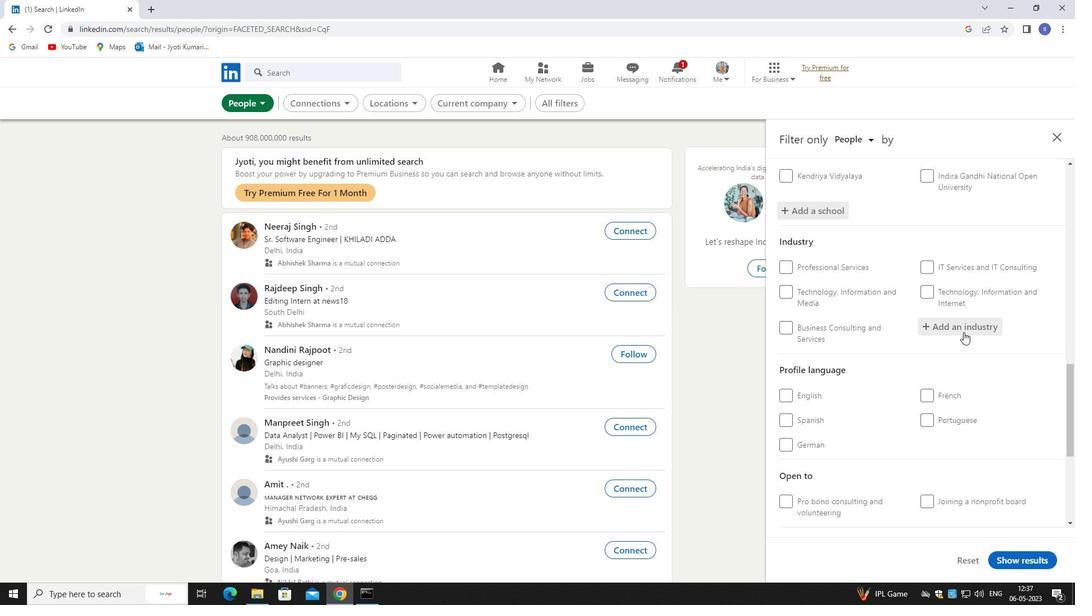 
Action: Key pressed medis<Key.backspace>a
Screenshot: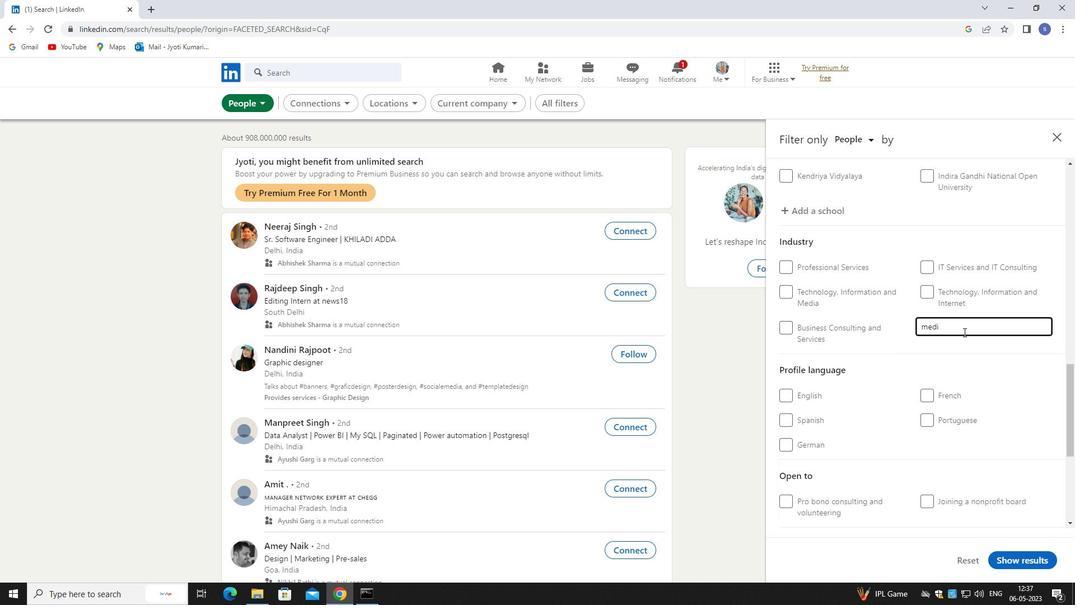 
Action: Mouse moved to (950, 345)
Screenshot: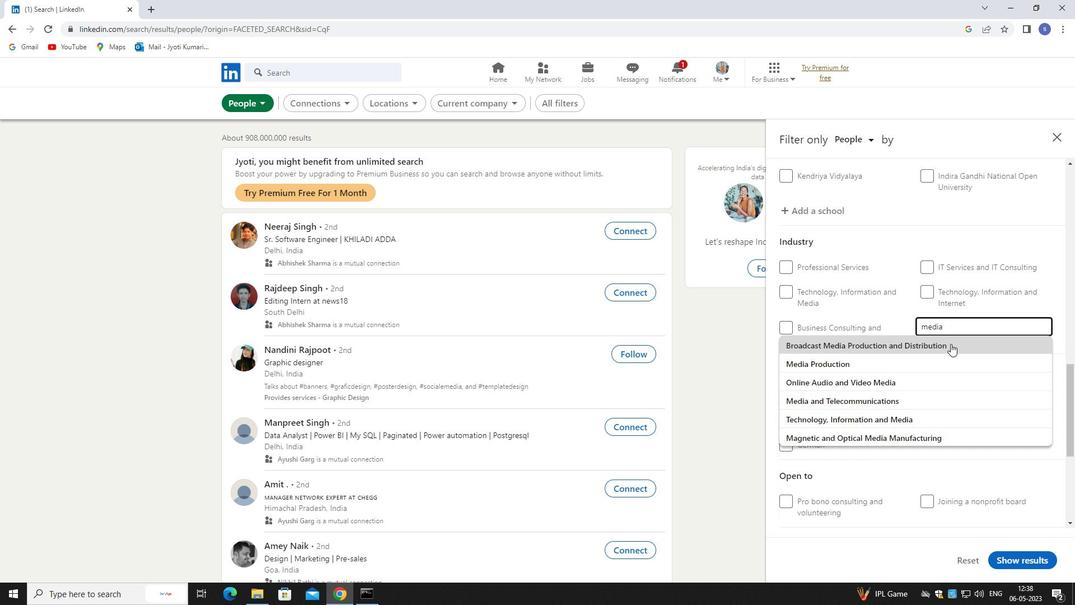 
Action: Key pressed <Key.backspace><Key.backspace><Key.backspace><Key.backspace>edia
Screenshot: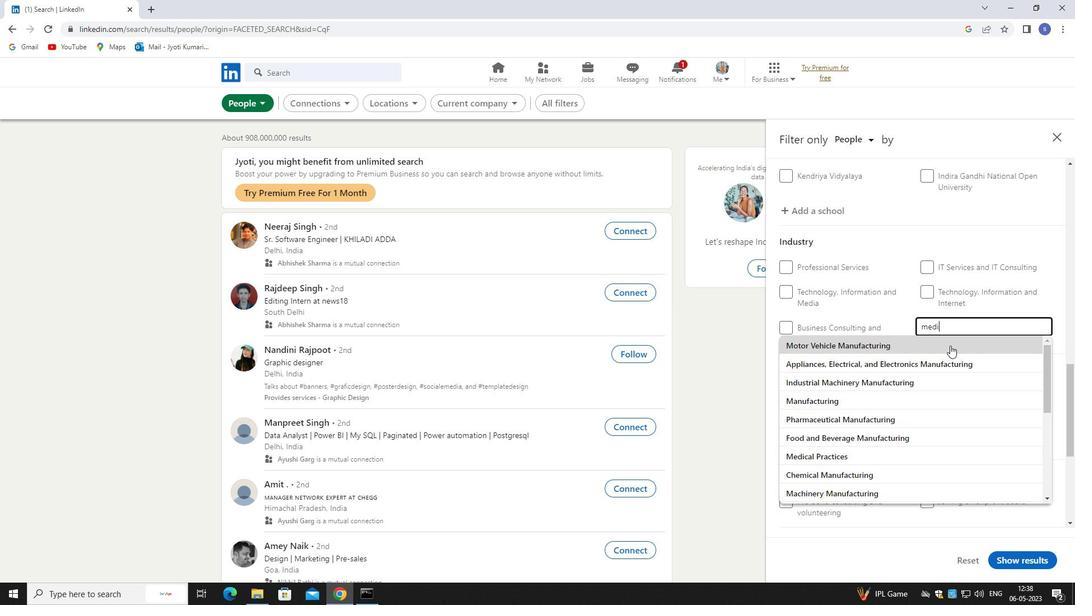 
Action: Mouse moved to (951, 394)
Screenshot: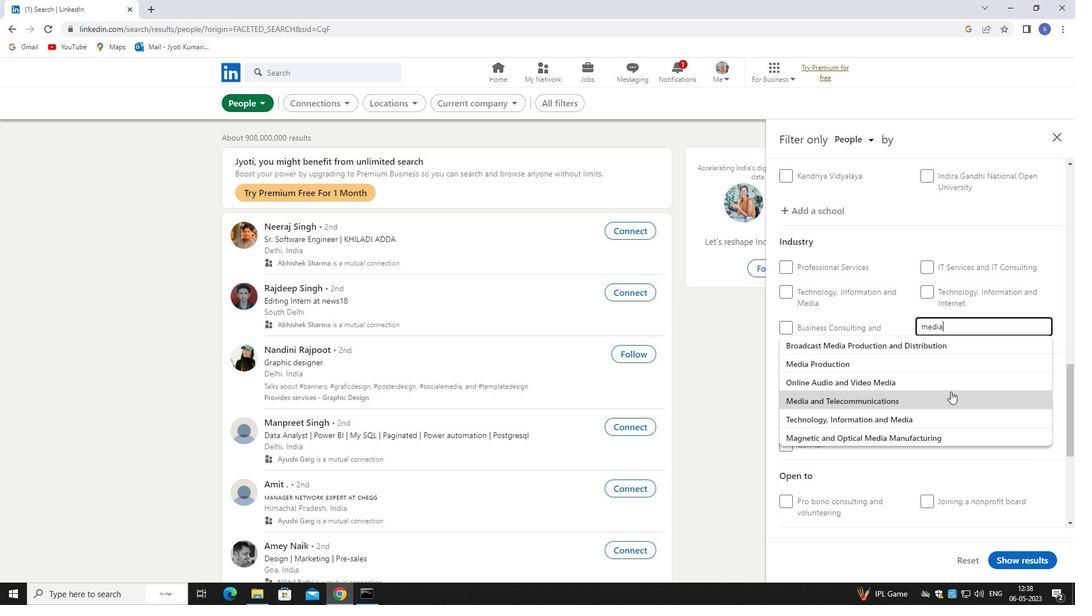 
Action: Mouse pressed left at (951, 394)
Screenshot: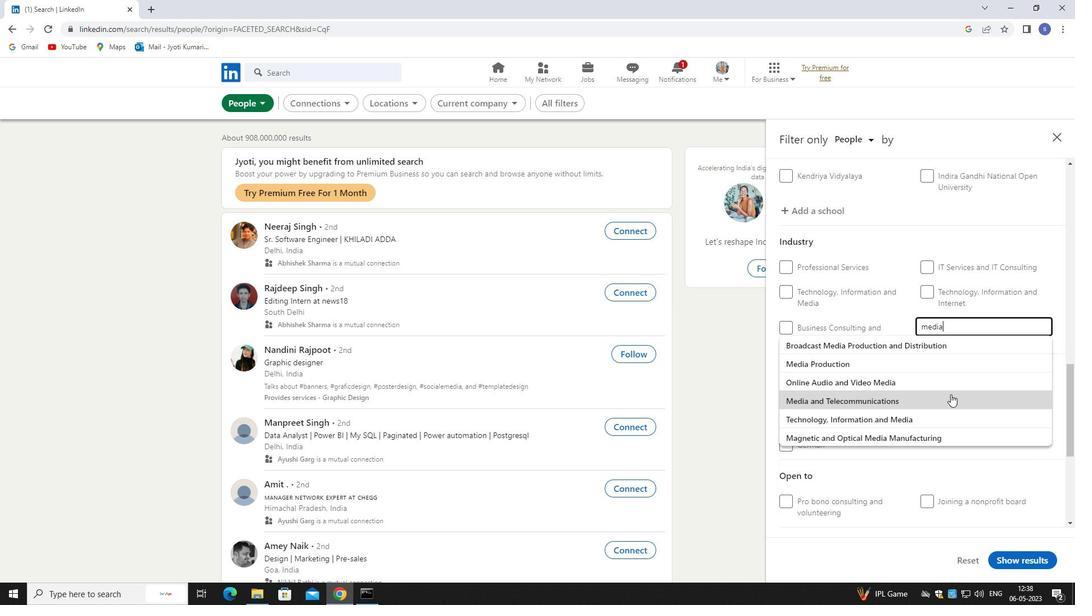 
Action: Mouse moved to (951, 388)
Screenshot: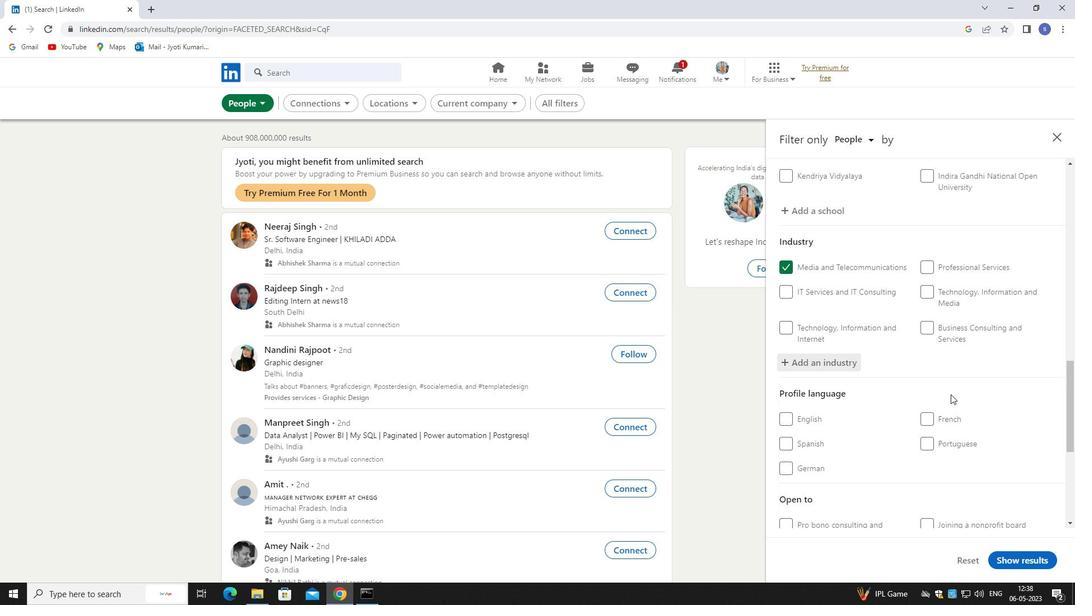 
Action: Mouse scrolled (951, 387) with delta (0, 0)
Screenshot: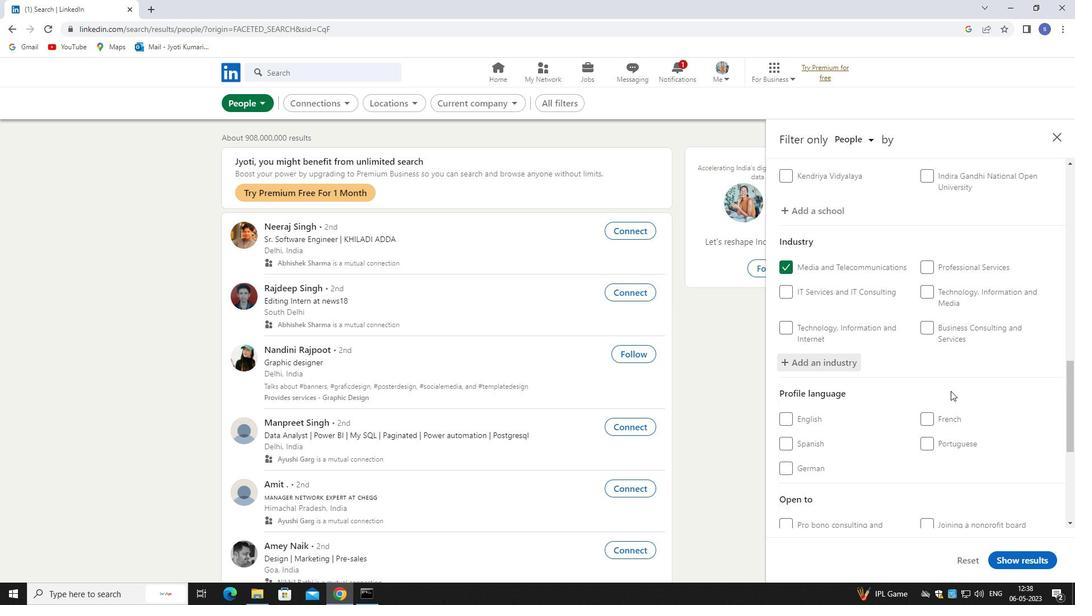 
Action: Mouse scrolled (951, 387) with delta (0, 0)
Screenshot: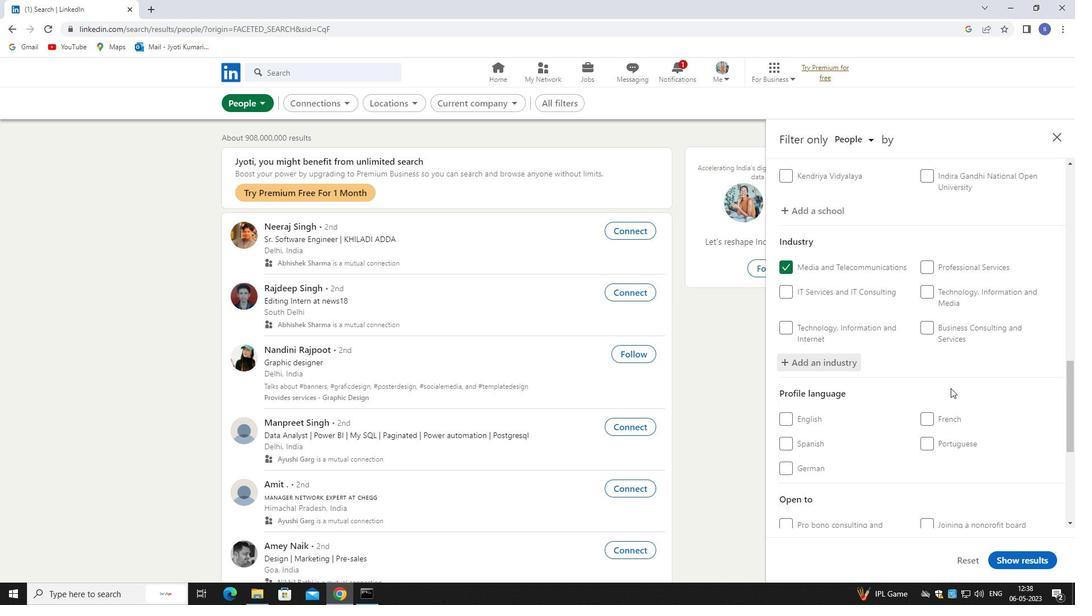 
Action: Mouse moved to (951, 388)
Screenshot: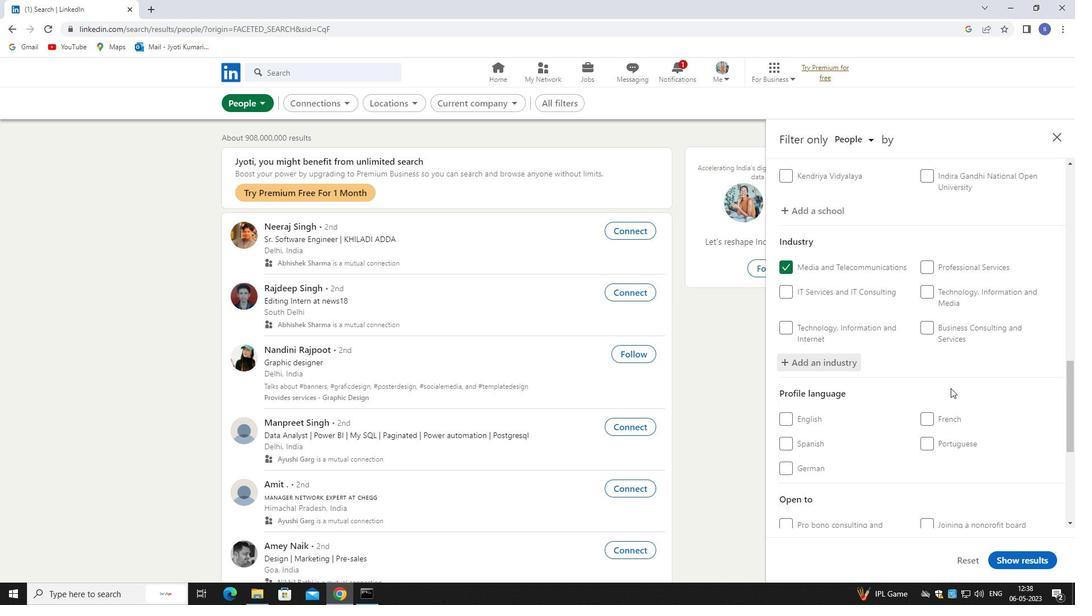 
Action: Mouse scrolled (951, 387) with delta (0, 0)
Screenshot: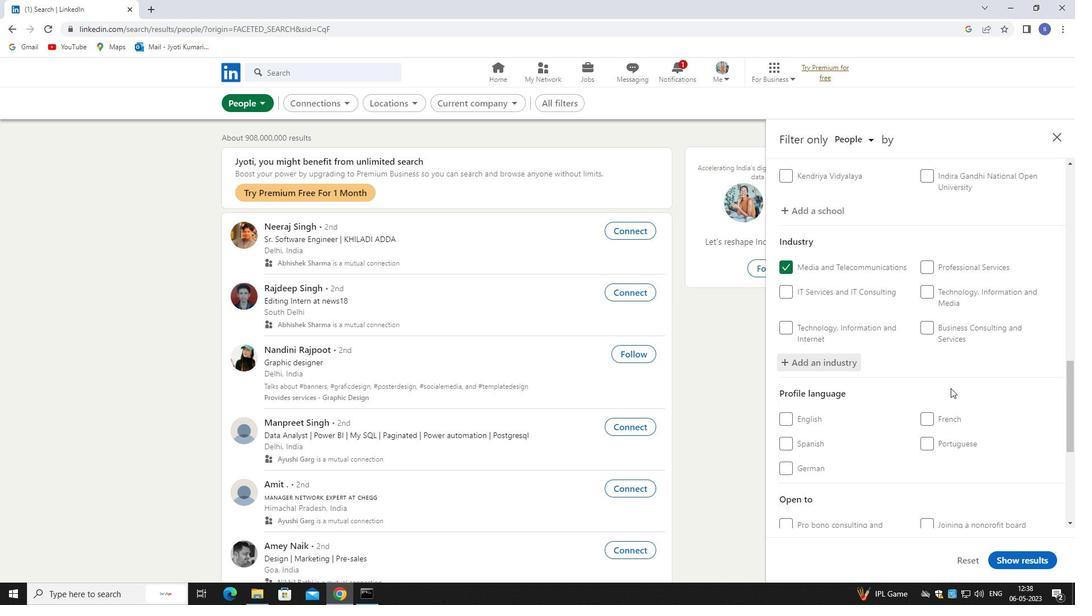 
Action: Mouse moved to (801, 244)
Screenshot: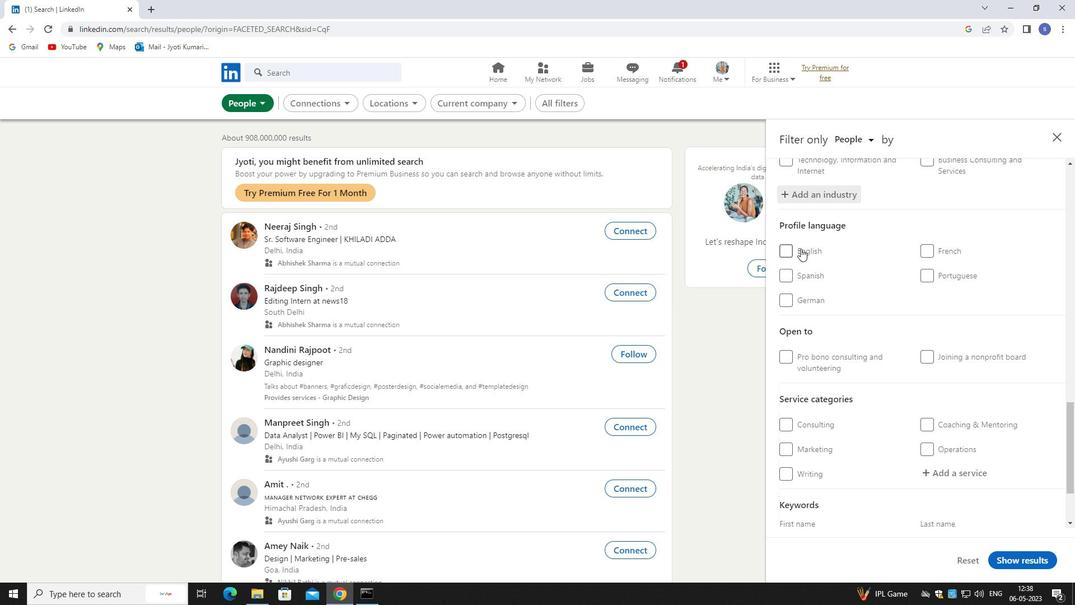 
Action: Mouse pressed left at (801, 244)
Screenshot: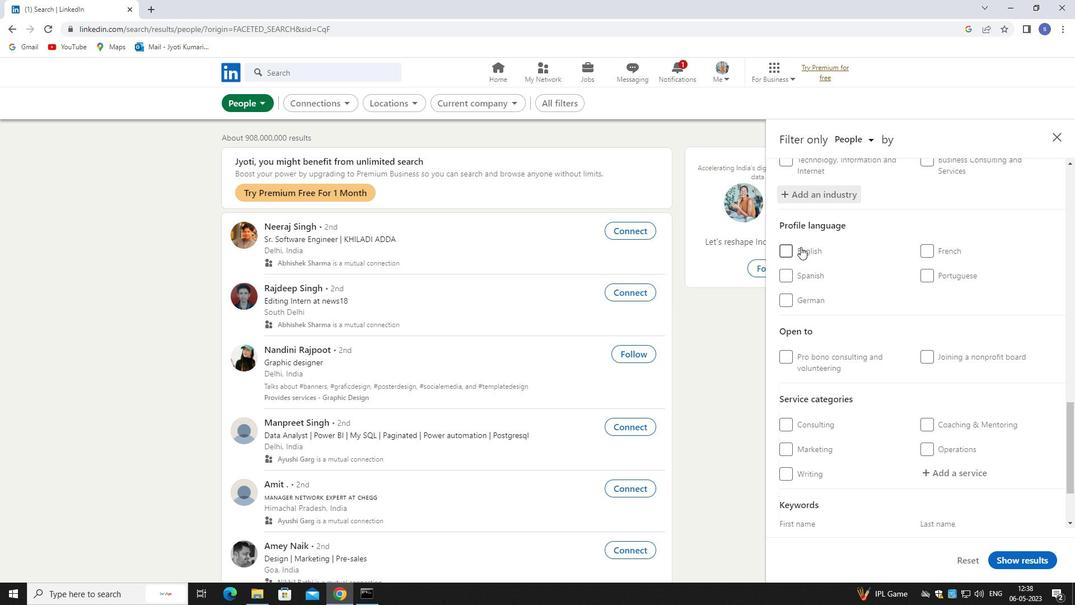 
Action: Mouse moved to (1000, 383)
Screenshot: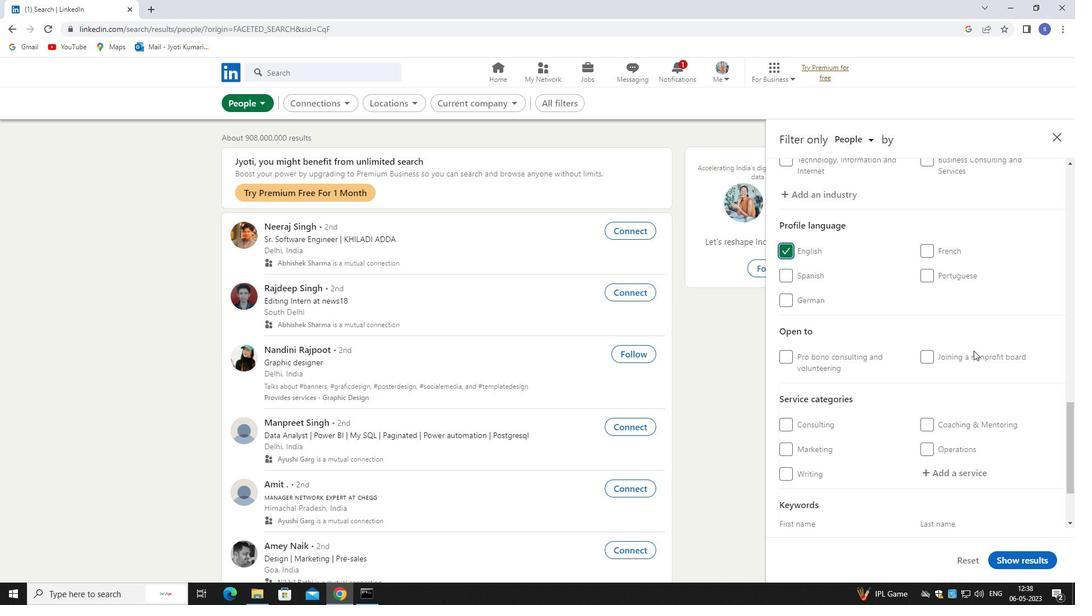 
Action: Mouse scrolled (1000, 382) with delta (0, 0)
Screenshot: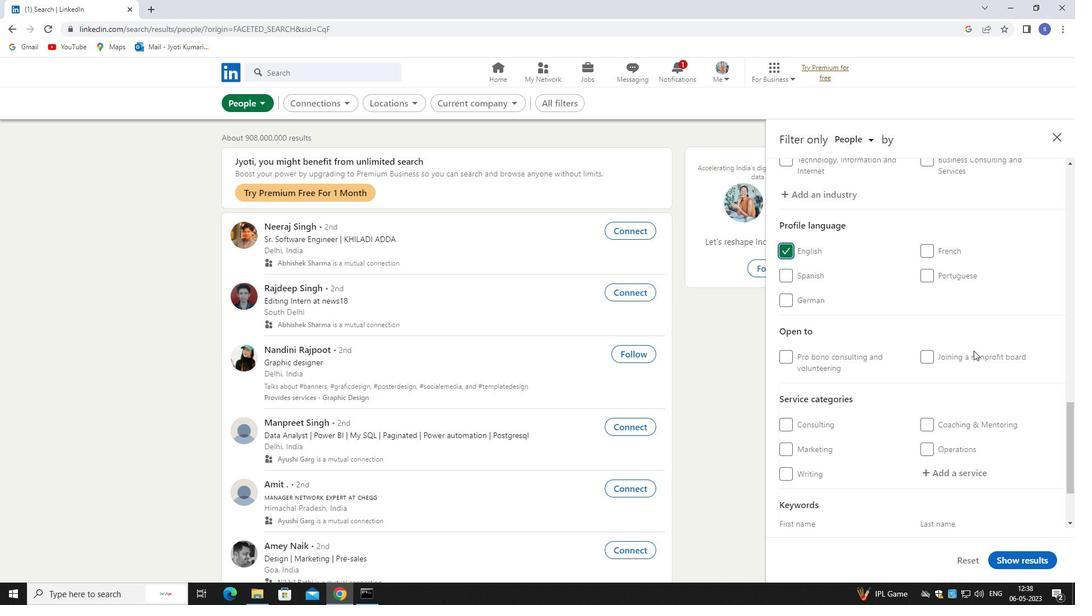 
Action: Mouse moved to (1004, 389)
Screenshot: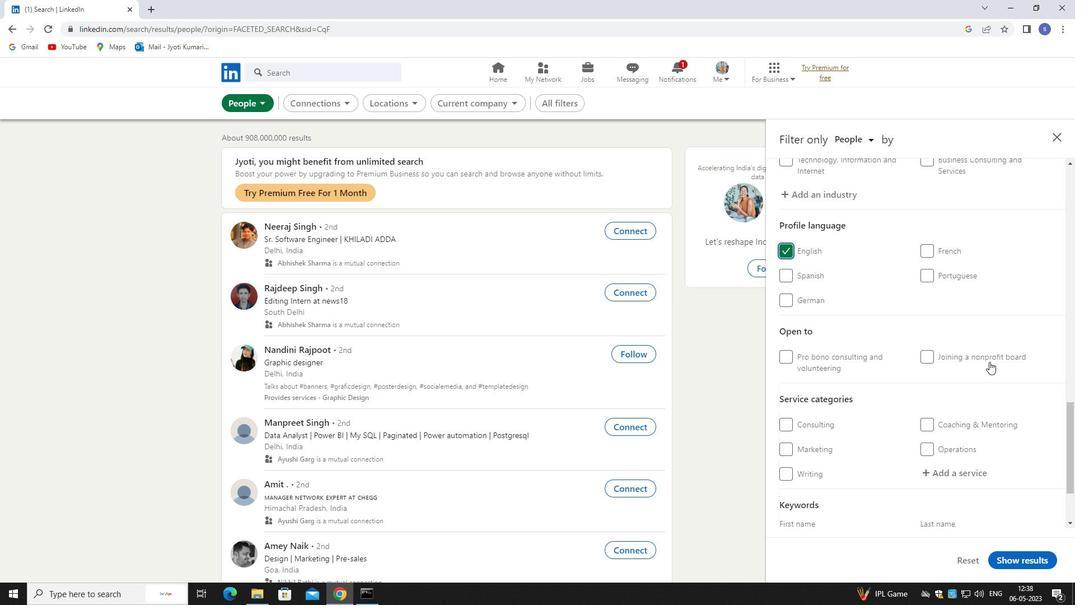 
Action: Mouse scrolled (1004, 389) with delta (0, 0)
Screenshot: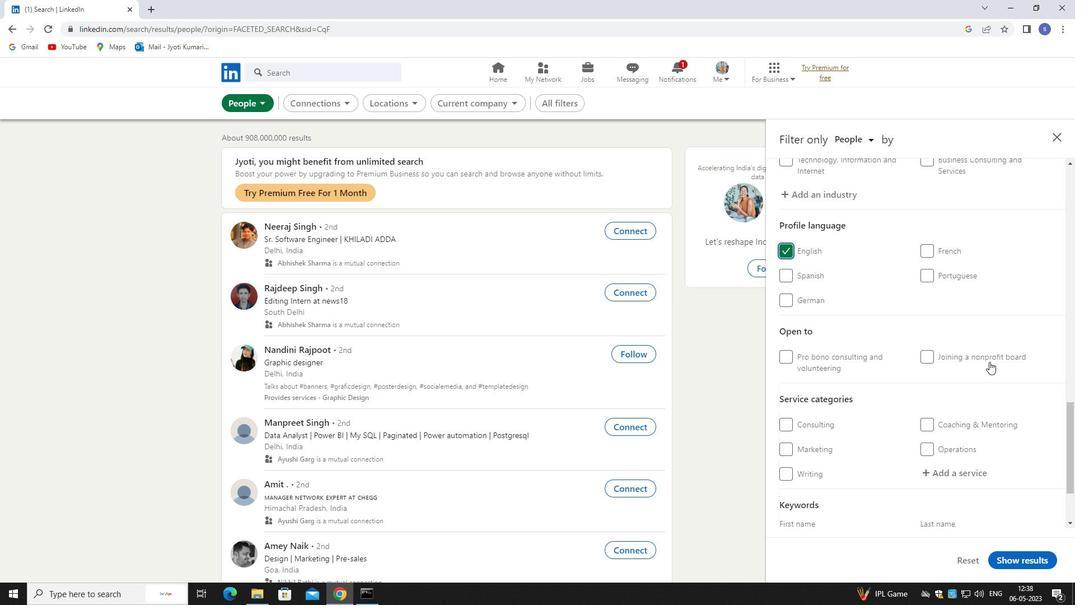 
Action: Mouse moved to (965, 367)
Screenshot: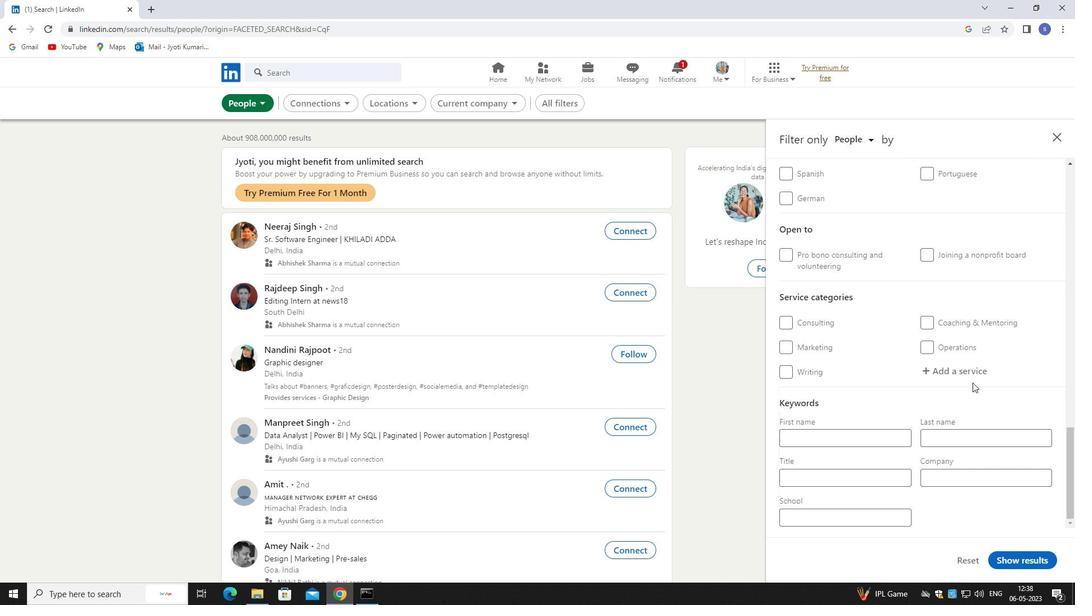 
Action: Mouse pressed left at (965, 367)
Screenshot: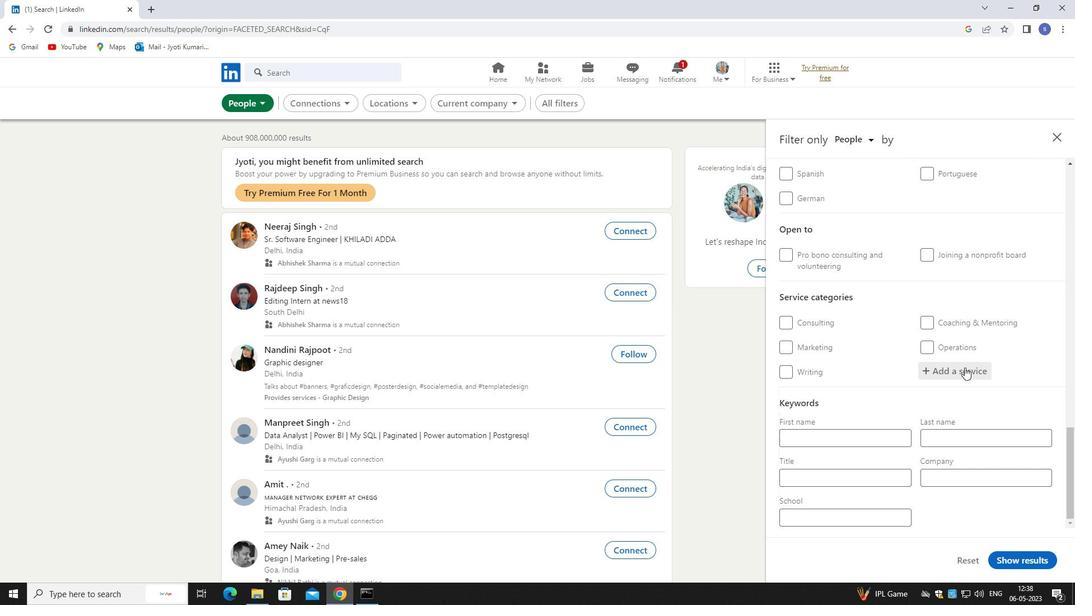 
Action: Key pressed user
Screenshot: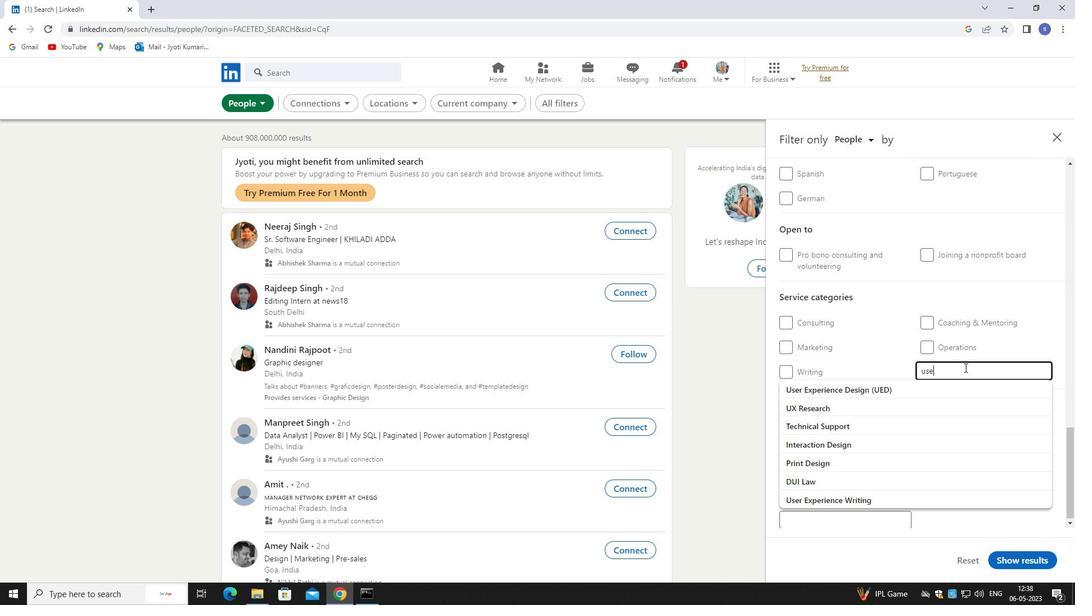 
Action: Mouse moved to (958, 387)
Screenshot: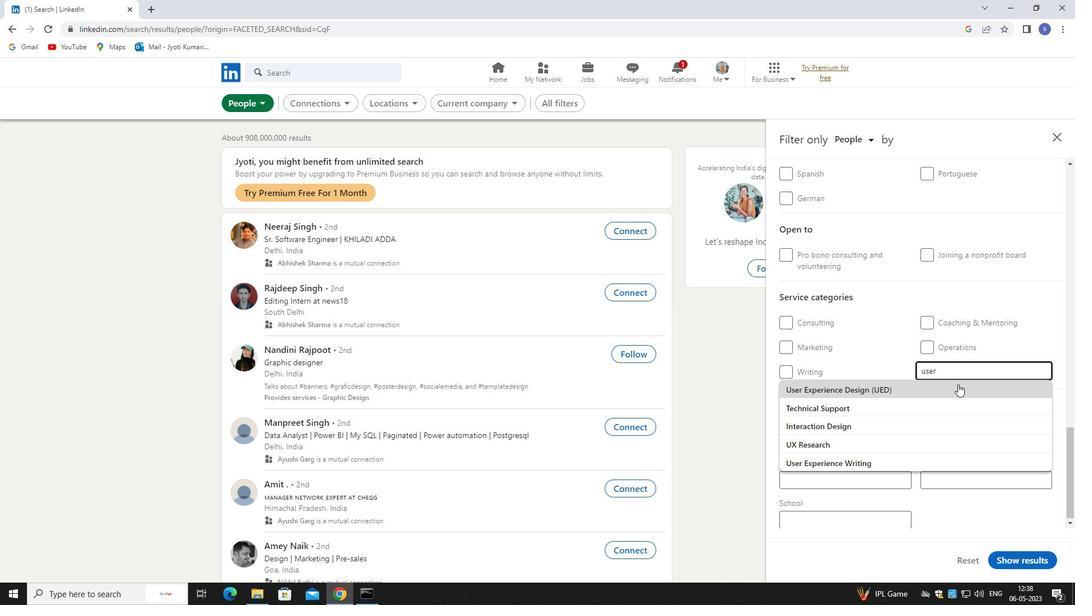 
Action: Mouse pressed left at (958, 387)
Screenshot: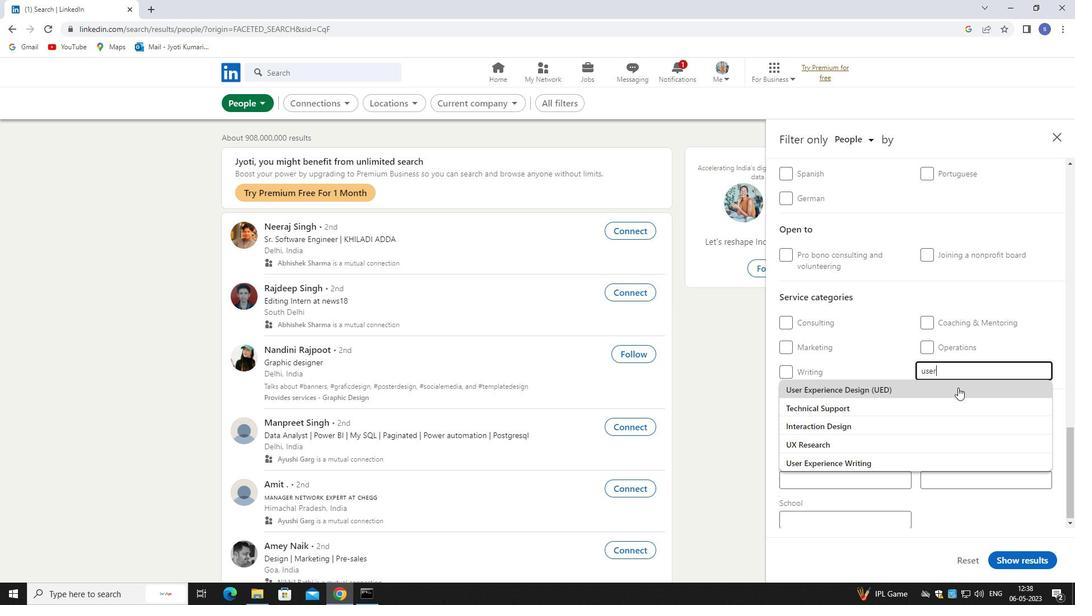 
Action: Mouse moved to (957, 385)
Screenshot: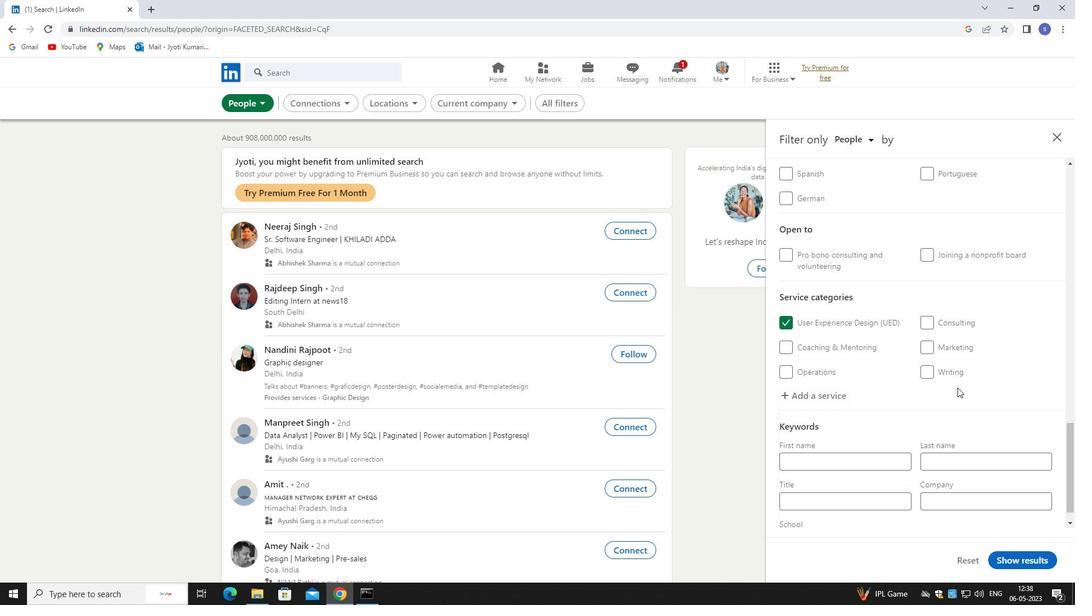 
Action: Mouse scrolled (957, 384) with delta (0, 0)
Screenshot: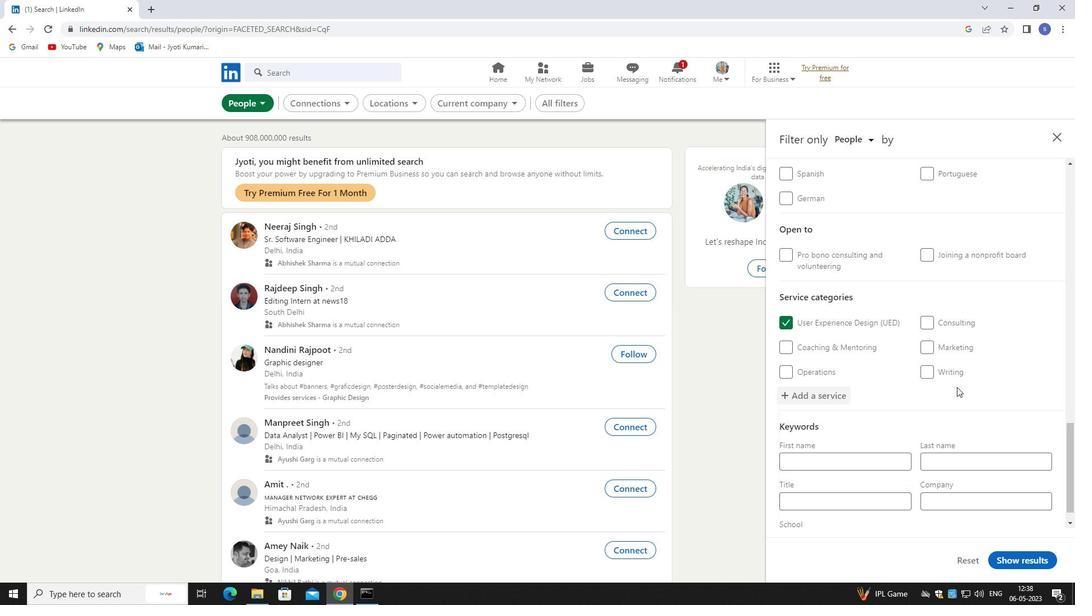 
Action: Mouse scrolled (957, 384) with delta (0, 0)
Screenshot: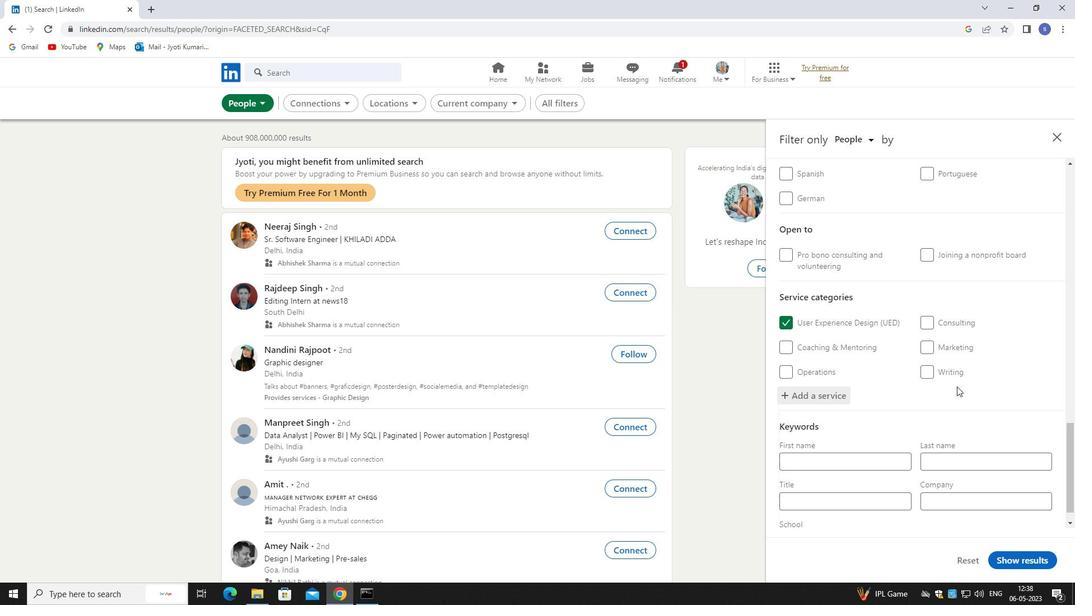 
Action: Mouse scrolled (957, 384) with delta (0, 0)
Screenshot: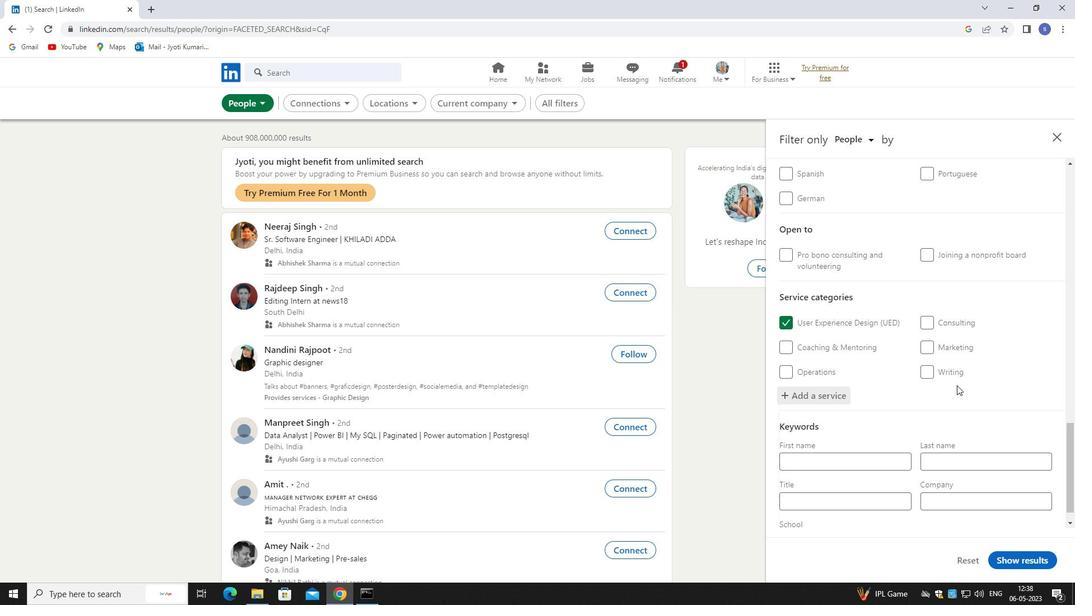 
Action: Mouse scrolled (957, 384) with delta (0, 0)
Screenshot: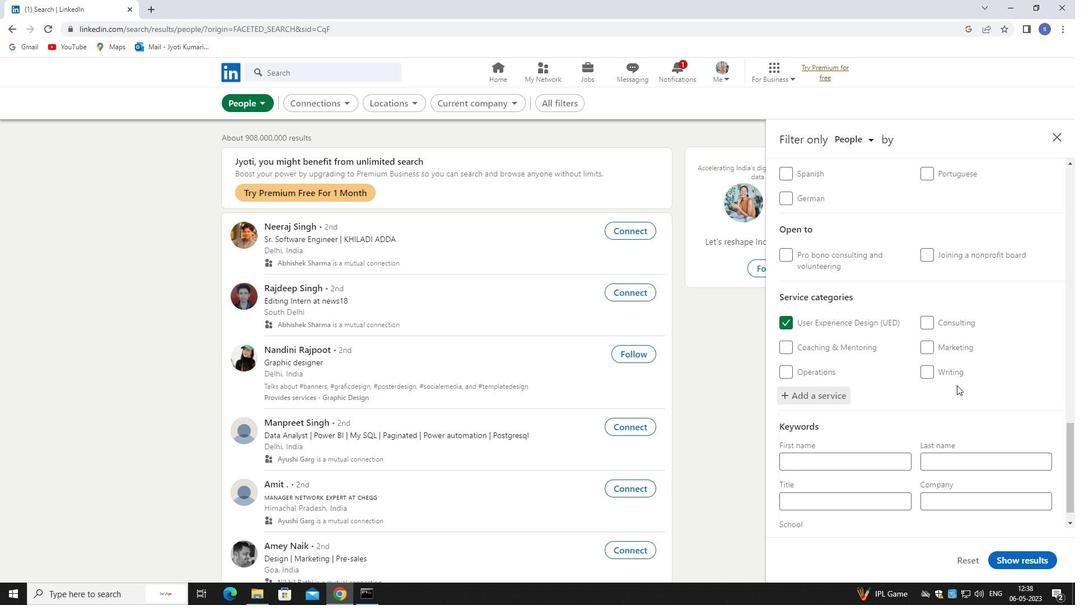 
Action: Mouse moved to (868, 474)
Screenshot: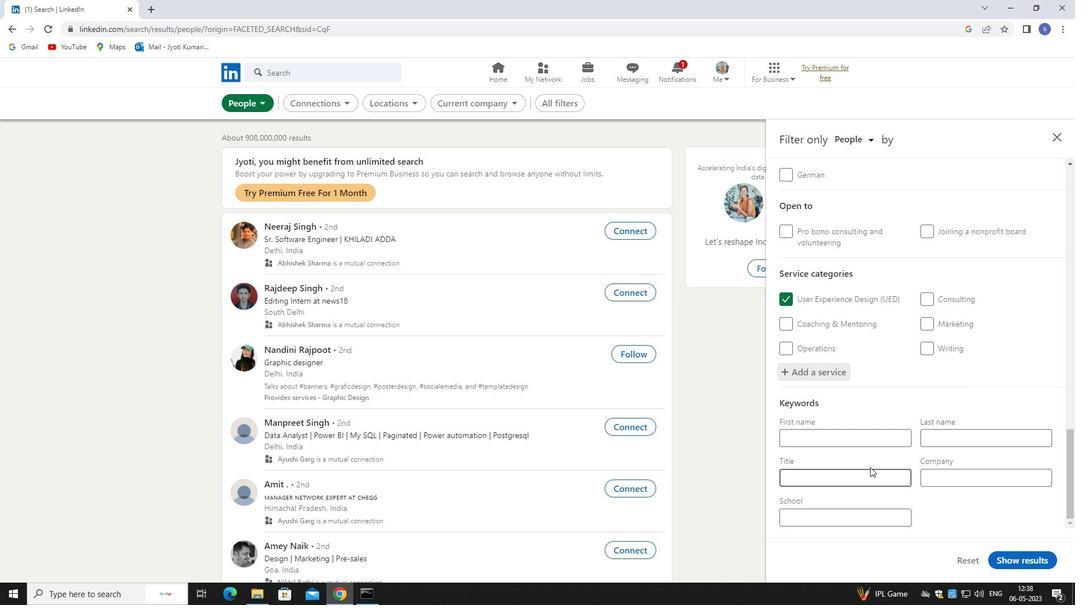 
Action: Mouse pressed left at (868, 474)
Screenshot: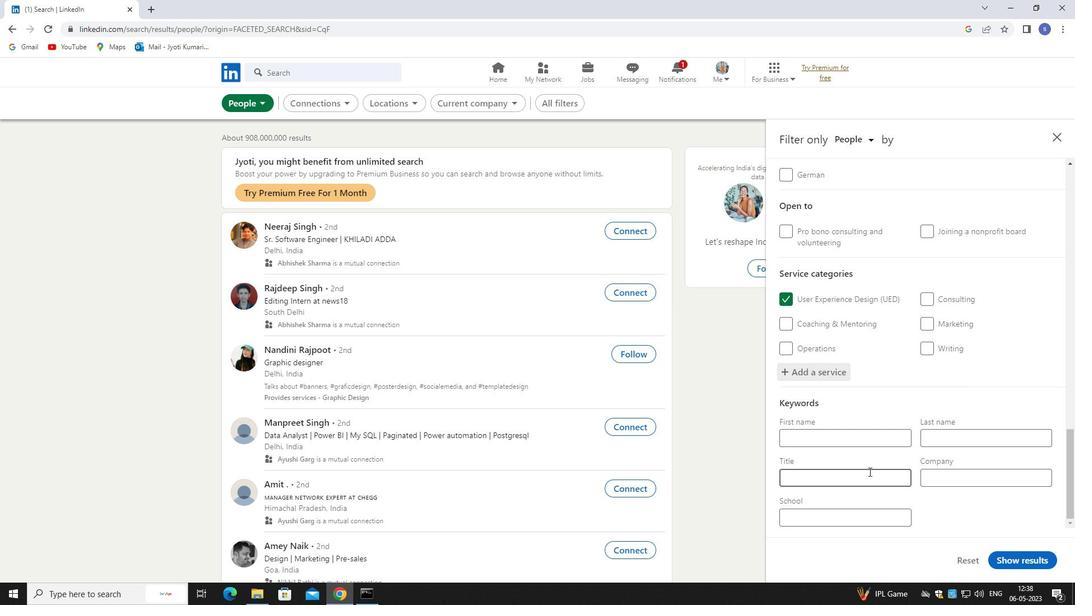 
Action: Mouse moved to (862, 454)
Screenshot: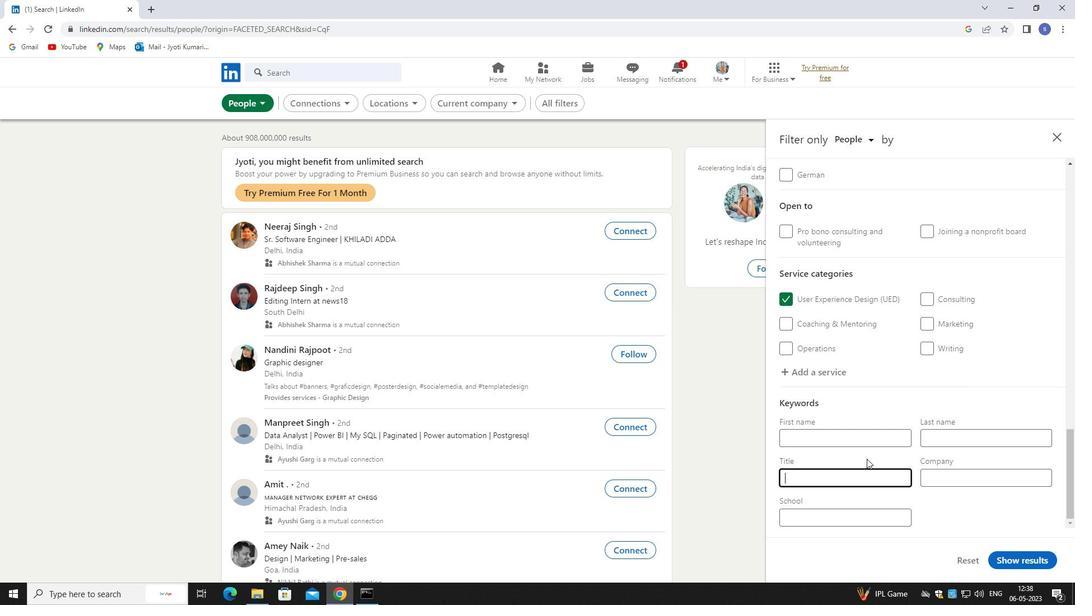 
Action: Key pressed <Key.shift><Key.shift>VALET
Screenshot: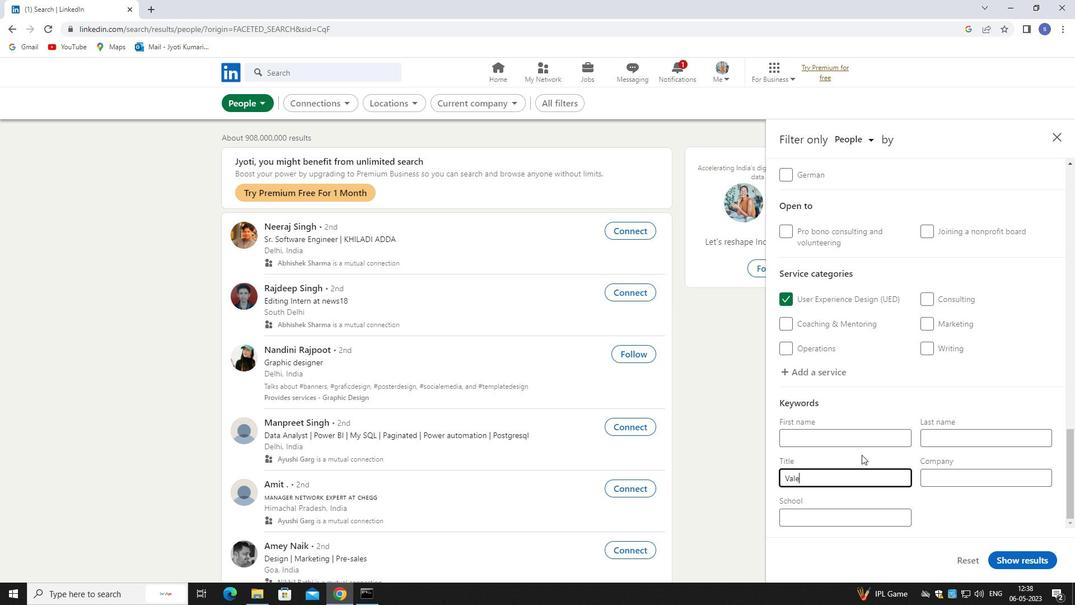 
Action: Mouse moved to (1019, 559)
Screenshot: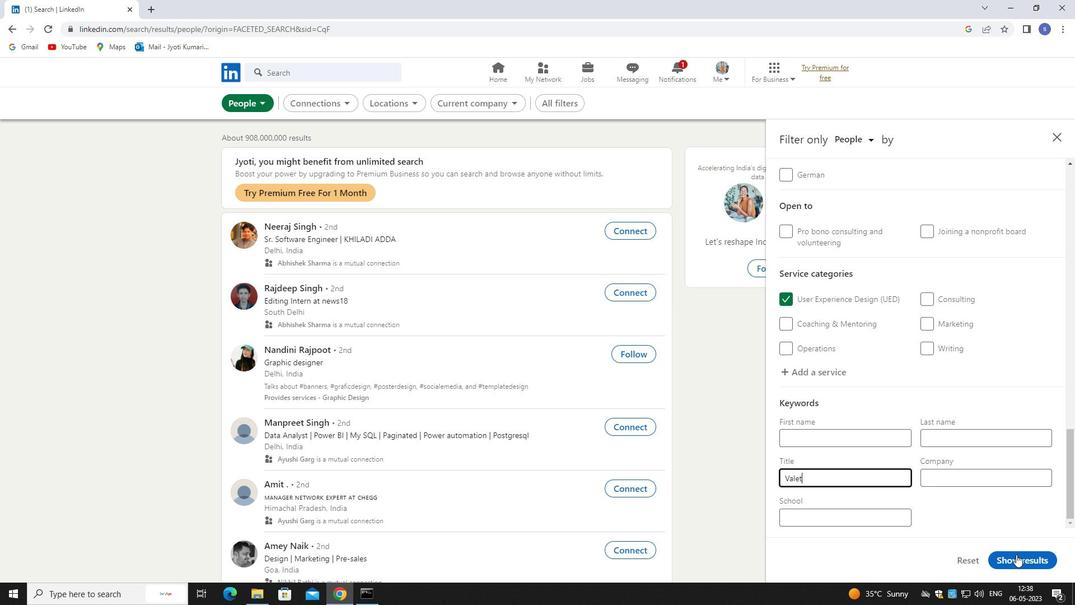 
Action: Mouse pressed left at (1019, 559)
Screenshot: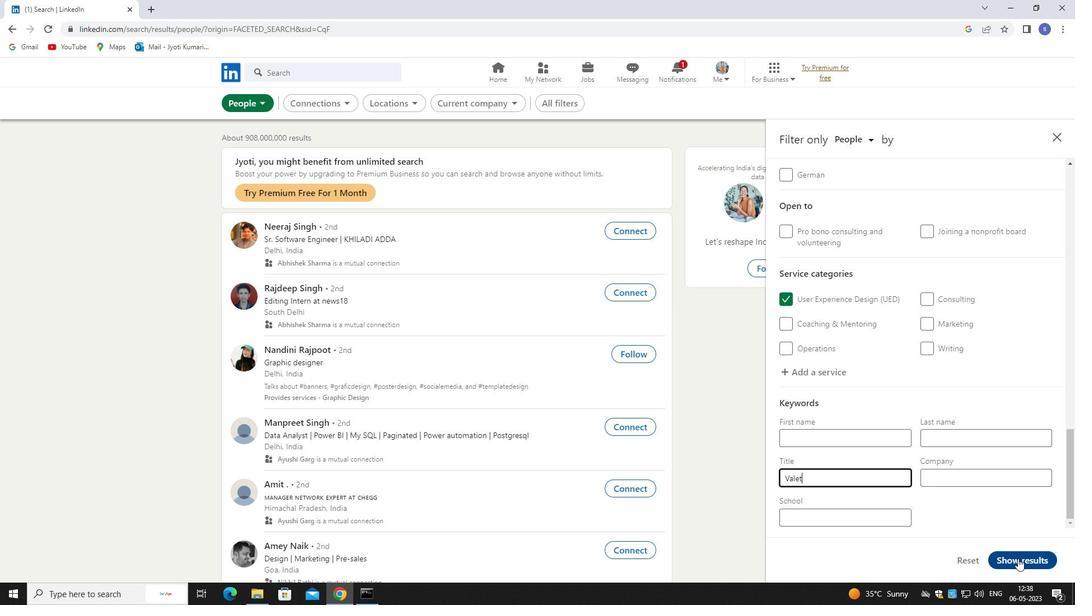 
Action: Mouse moved to (1027, 546)
Screenshot: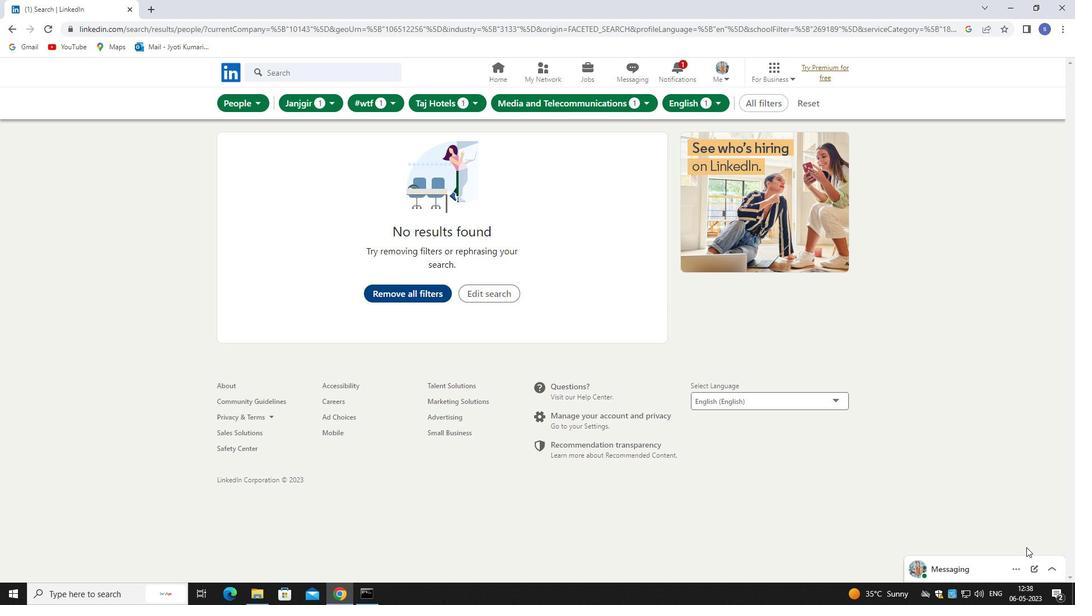
